 Task: Create a due date automation trigger when advanced on, 2 days before a card is due add basic assigned to member @aryan at 11:00 AM.
Action: Mouse moved to (768, 270)
Screenshot: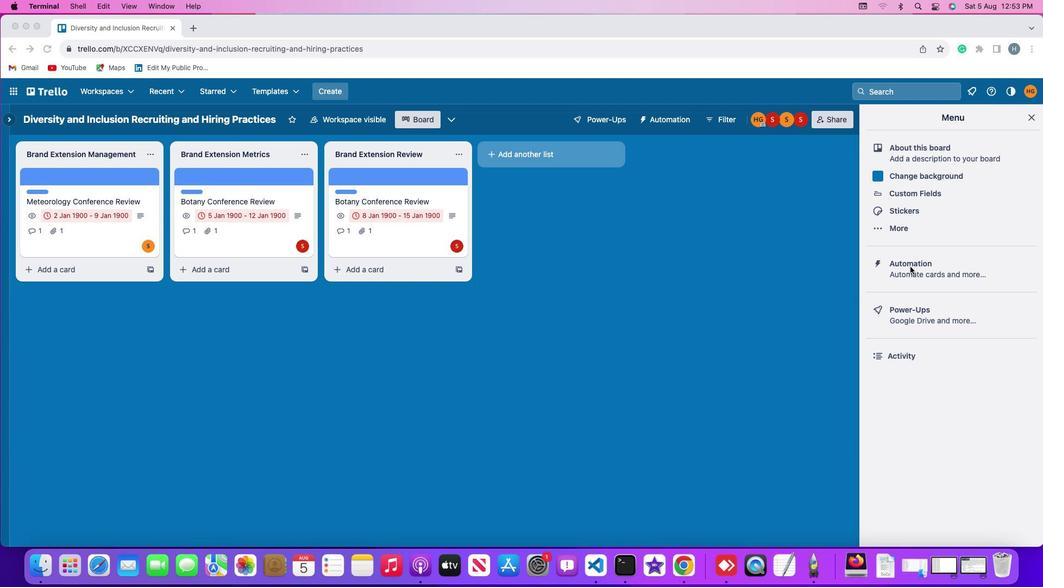 
Action: Mouse pressed left at (768, 270)
Screenshot: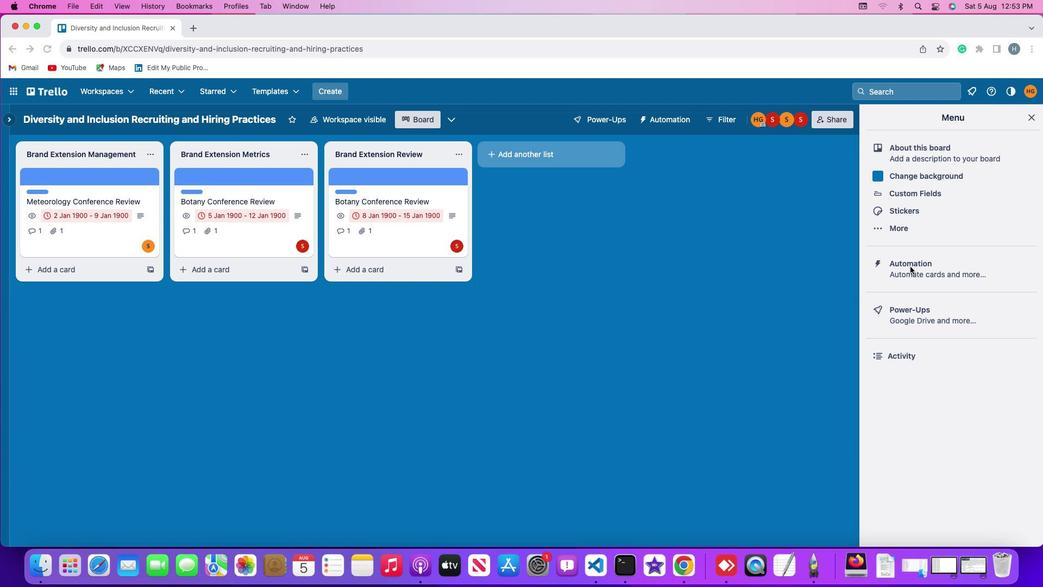 
Action: Mouse pressed left at (768, 270)
Screenshot: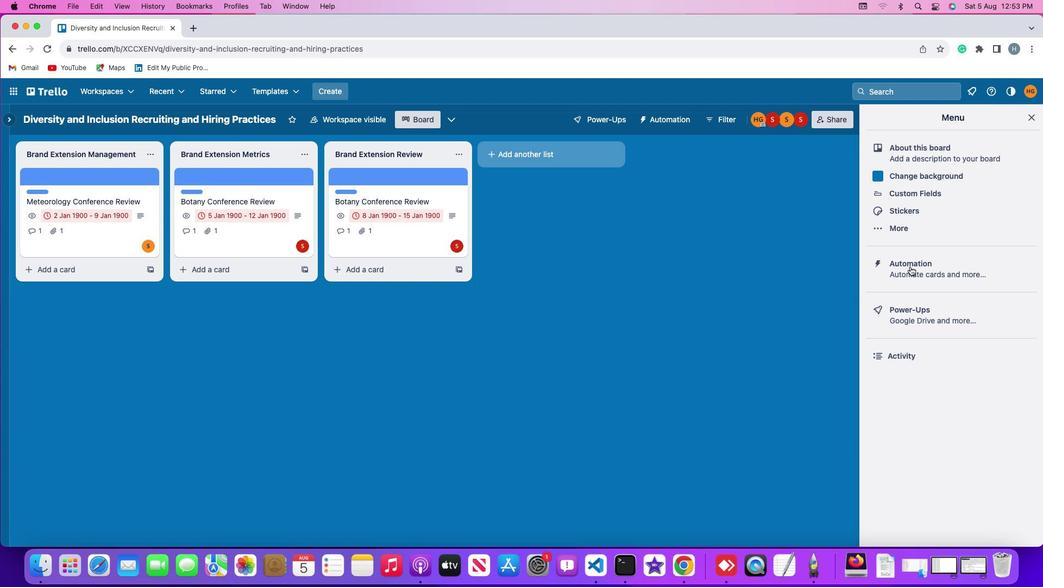 
Action: Mouse moved to (182, 262)
Screenshot: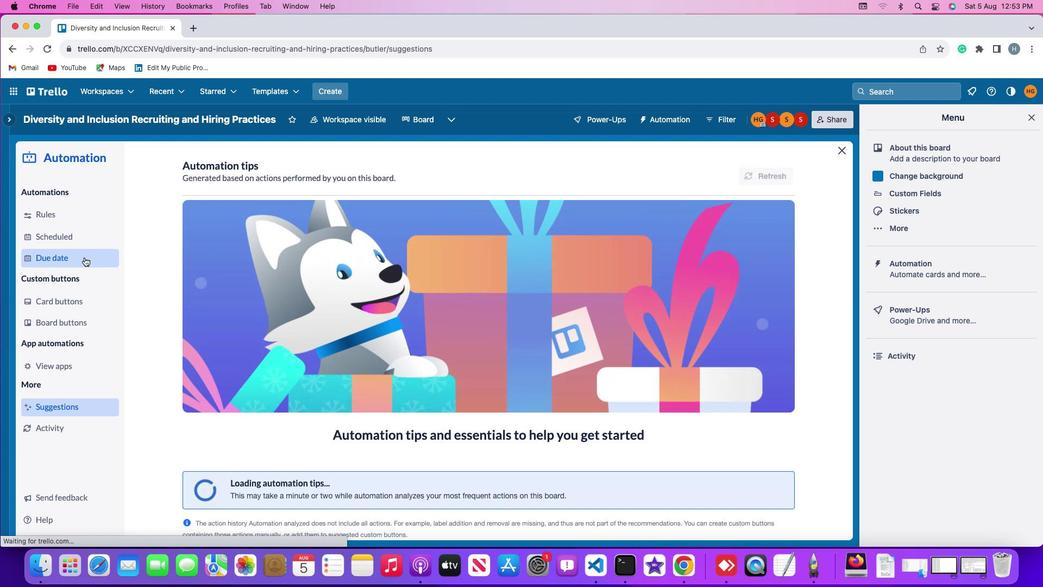
Action: Mouse pressed left at (182, 262)
Screenshot: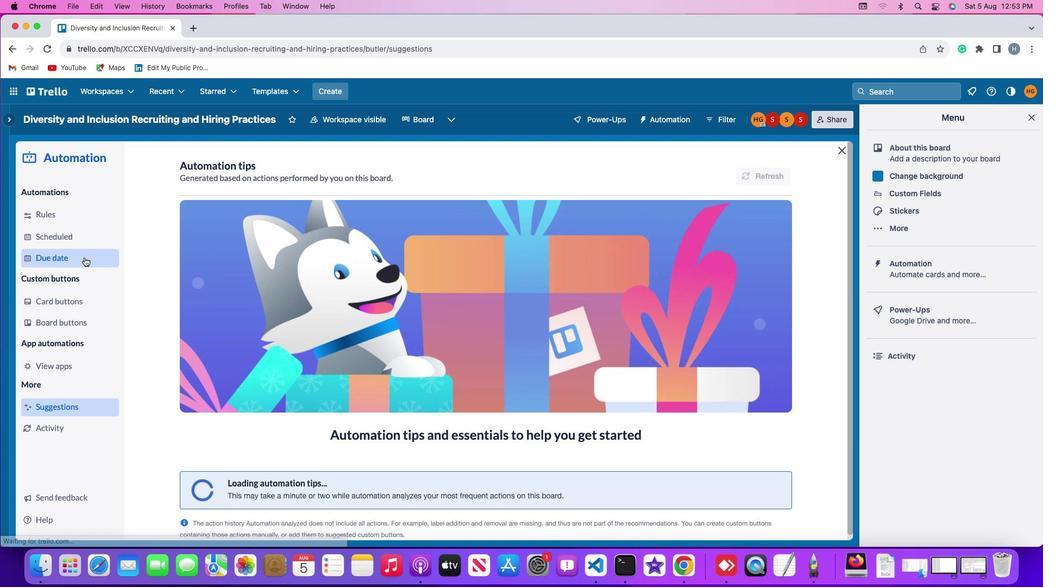 
Action: Mouse moved to (656, 184)
Screenshot: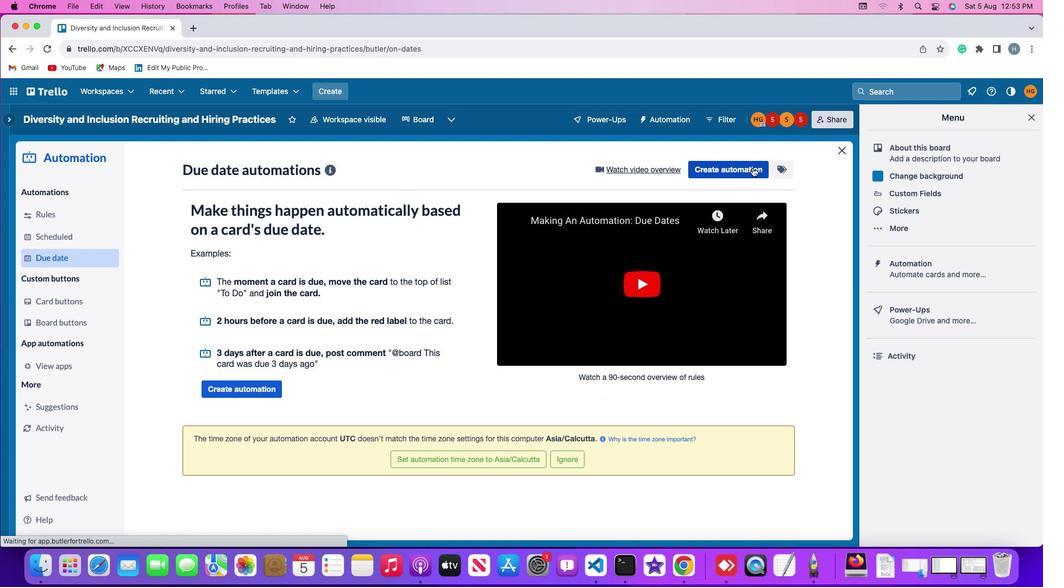 
Action: Mouse pressed left at (656, 184)
Screenshot: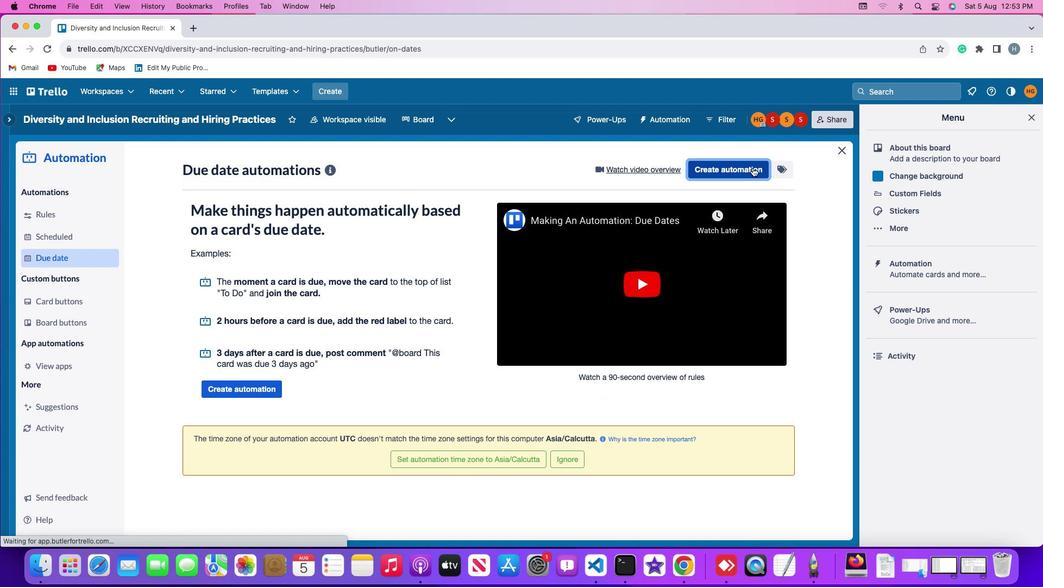
Action: Mouse moved to (487, 275)
Screenshot: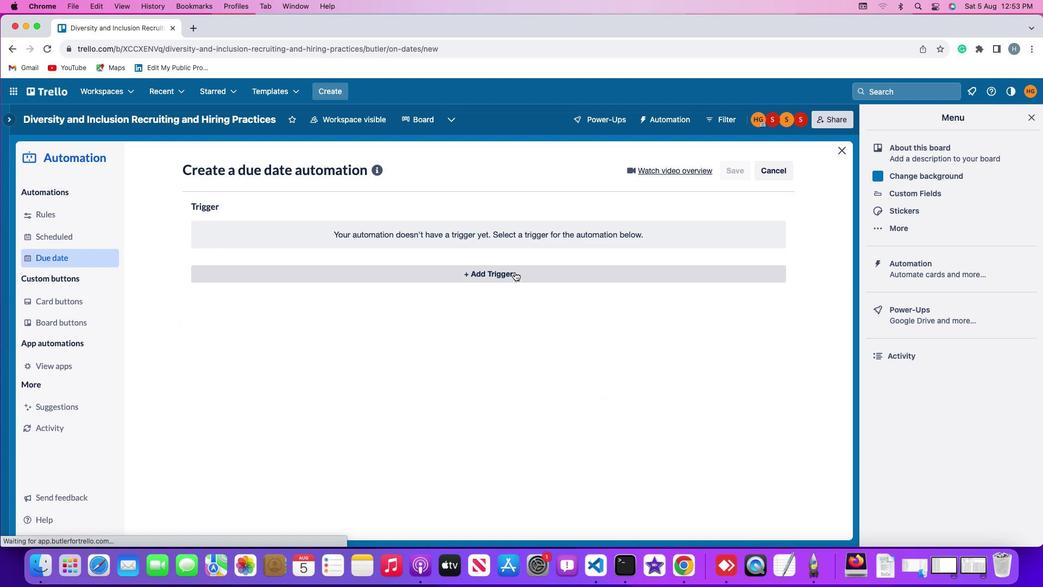 
Action: Mouse pressed left at (487, 275)
Screenshot: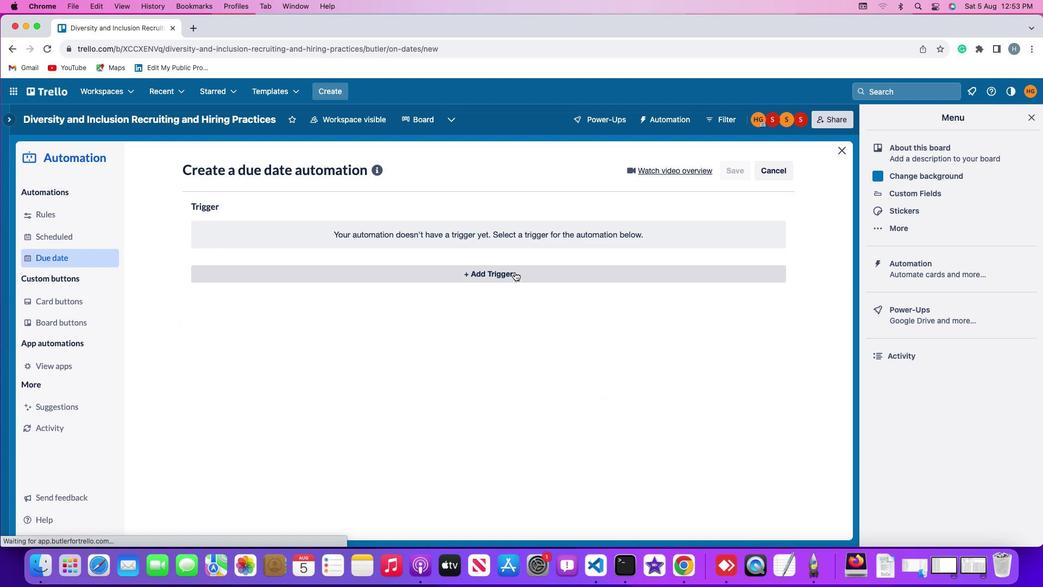 
Action: Mouse moved to (271, 422)
Screenshot: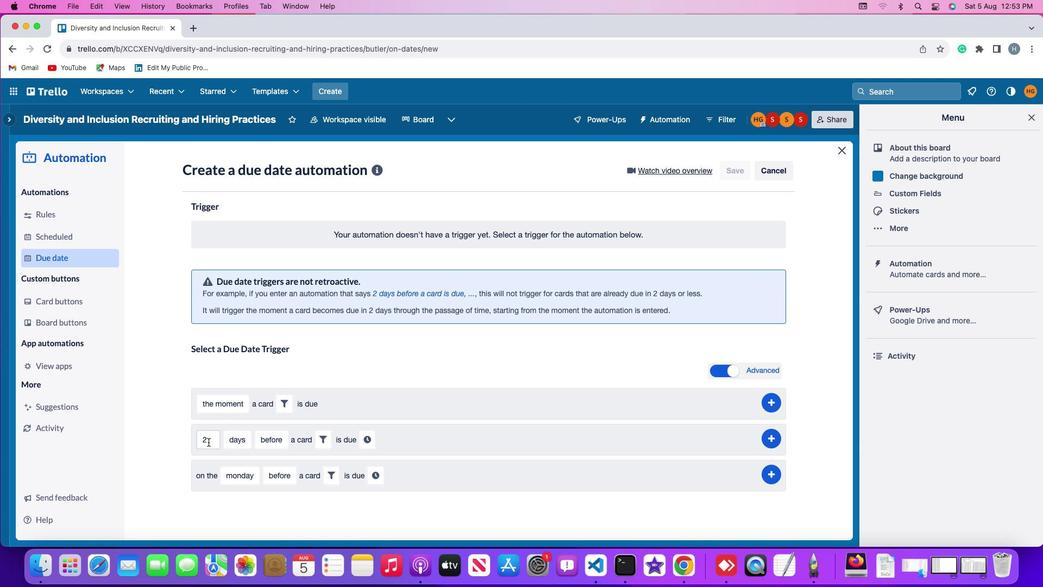 
Action: Mouse pressed left at (271, 422)
Screenshot: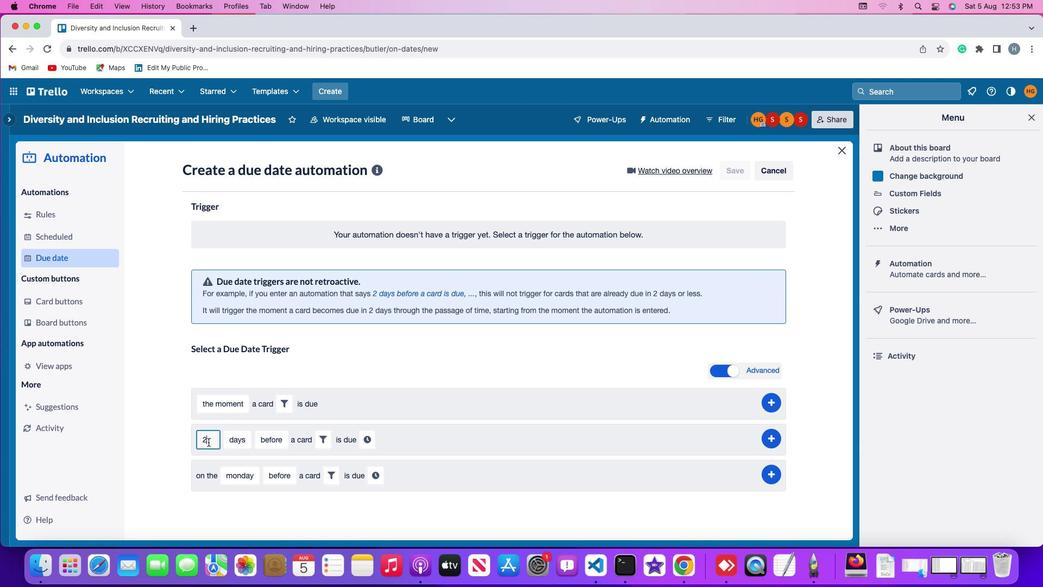 
Action: Mouse moved to (272, 421)
Screenshot: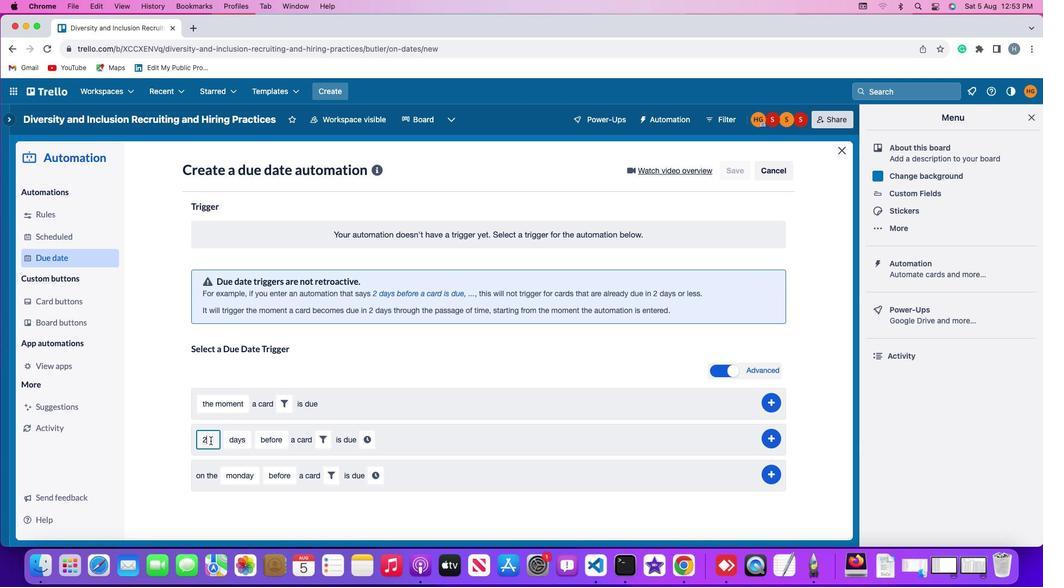 
Action: Key pressed Key.backspace
Screenshot: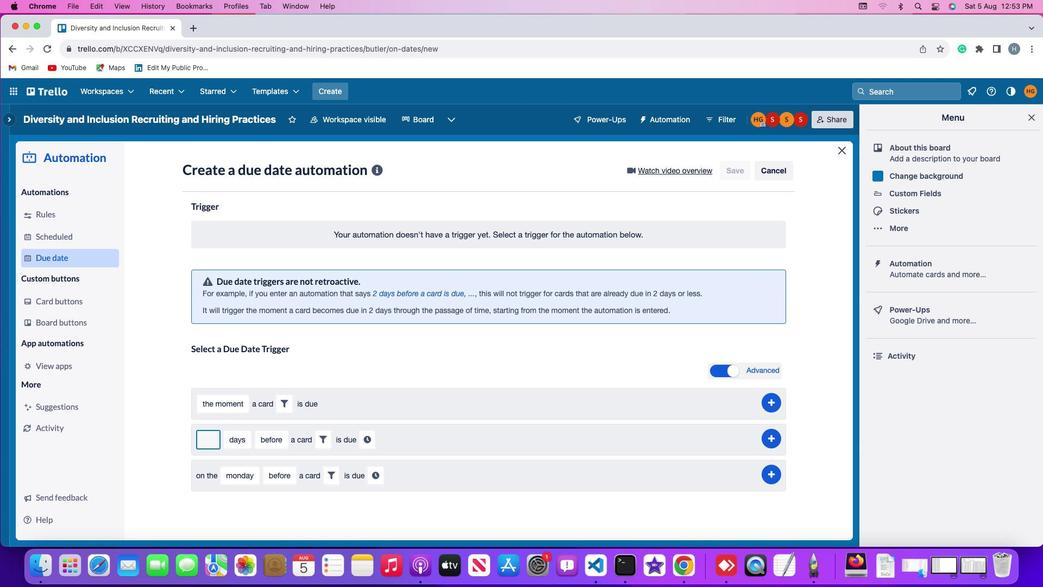 
Action: Mouse moved to (272, 421)
Screenshot: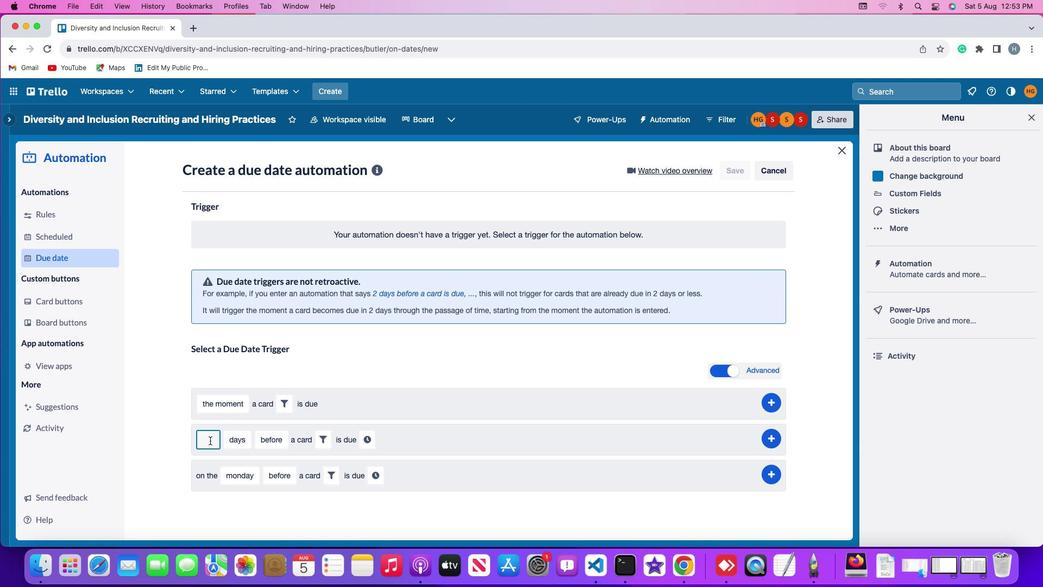 
Action: Key pressed '2'
Screenshot: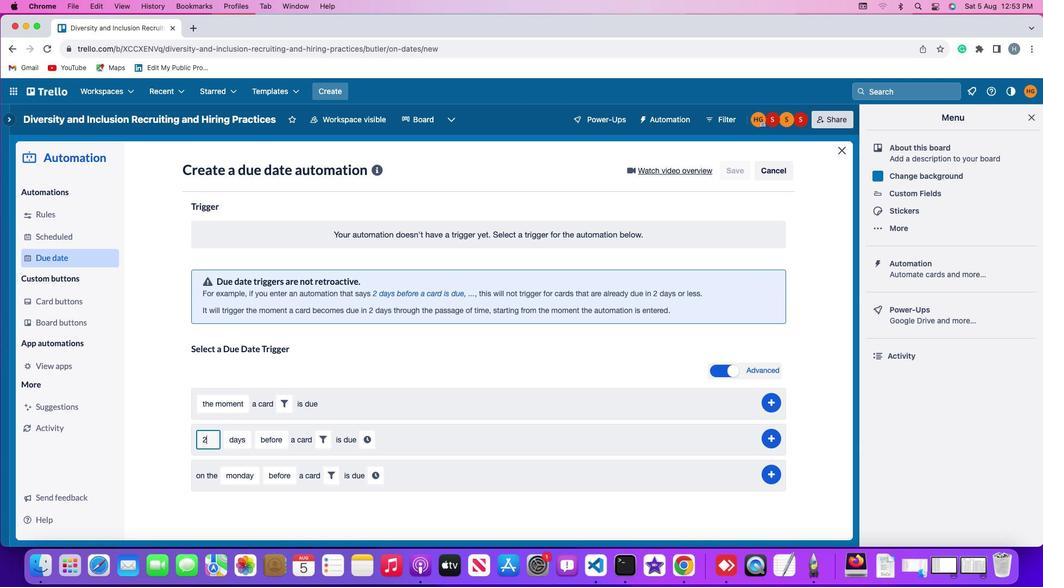 
Action: Mouse moved to (295, 420)
Screenshot: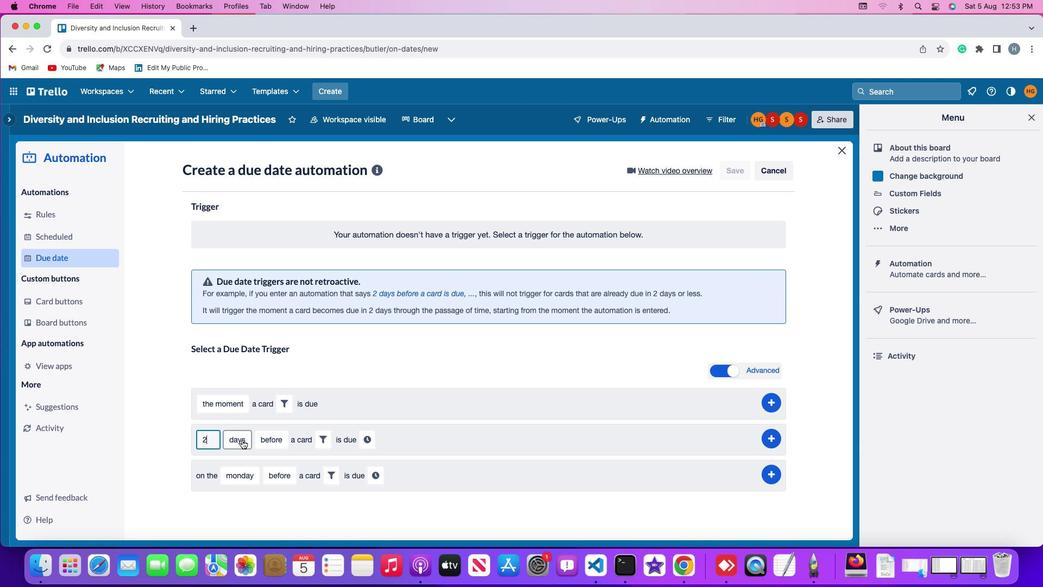 
Action: Mouse pressed left at (295, 420)
Screenshot: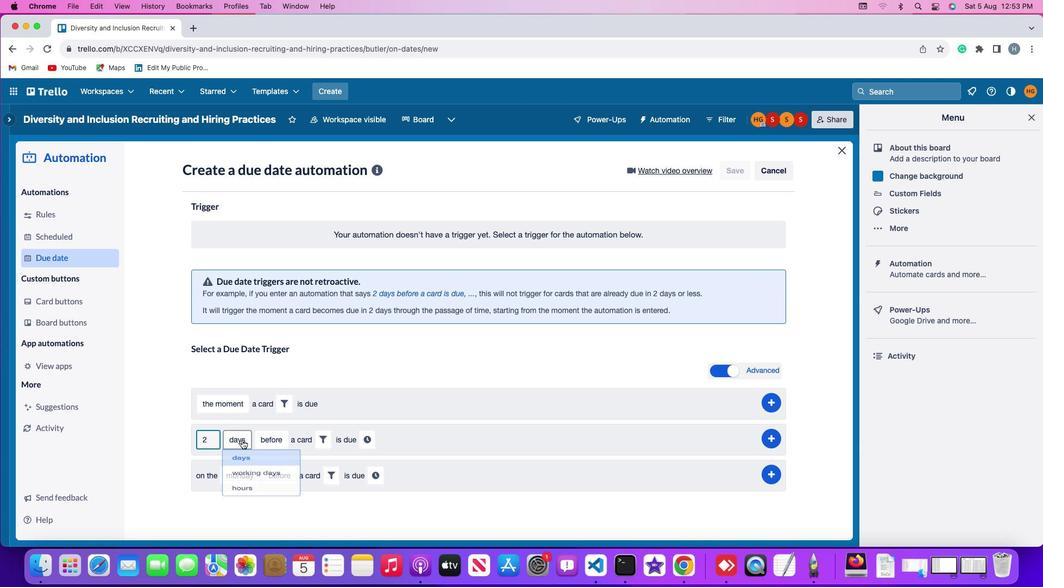 
Action: Mouse moved to (296, 437)
Screenshot: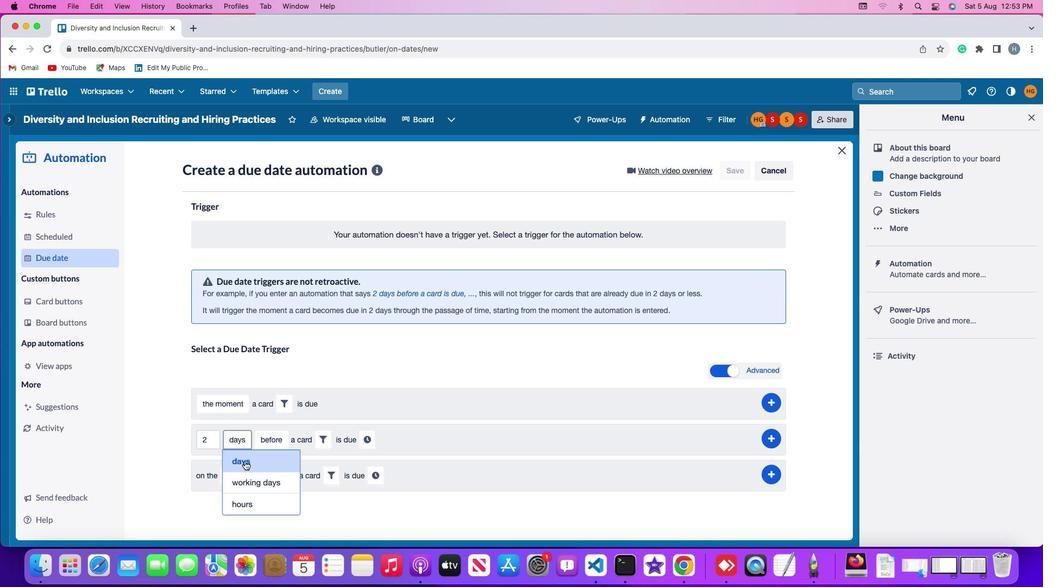 
Action: Mouse pressed left at (296, 437)
Screenshot: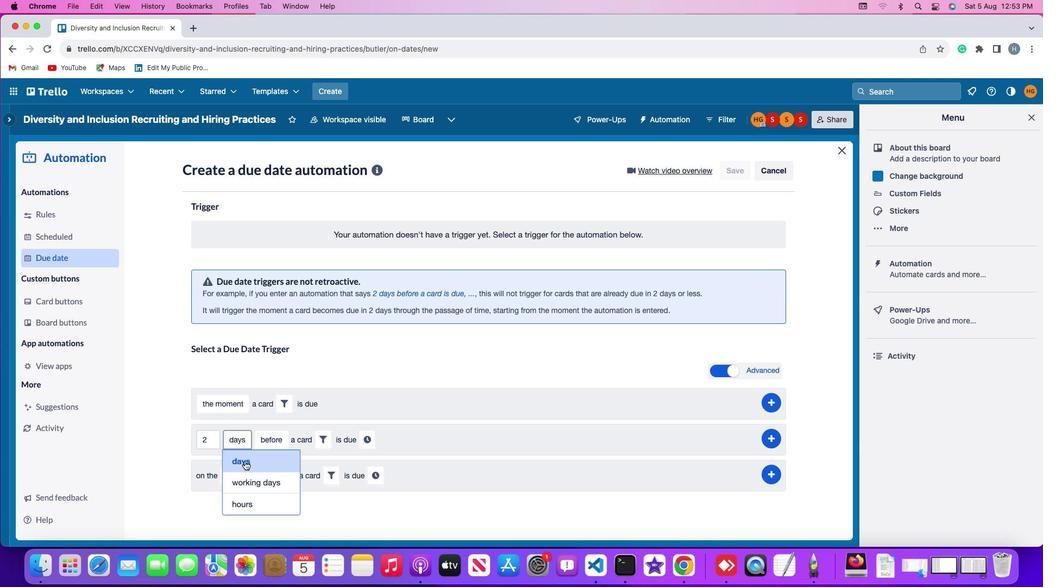 
Action: Mouse moved to (317, 418)
Screenshot: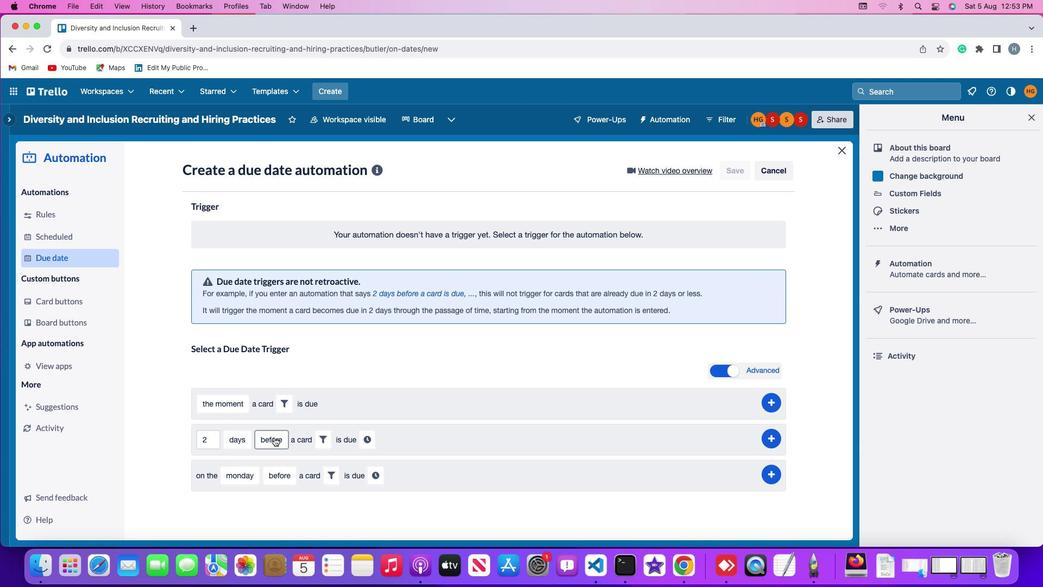 
Action: Mouse pressed left at (317, 418)
Screenshot: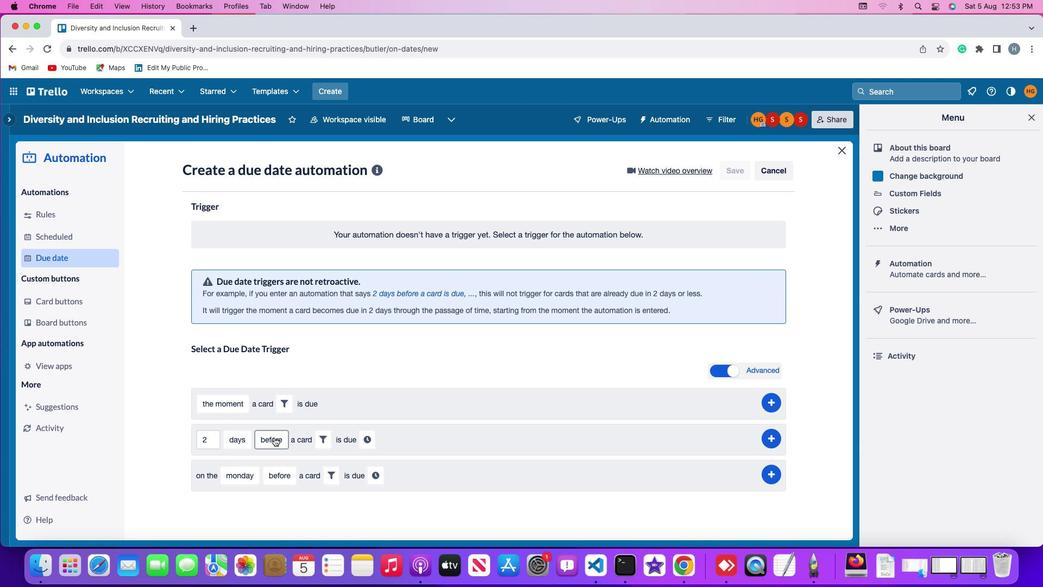 
Action: Mouse moved to (324, 439)
Screenshot: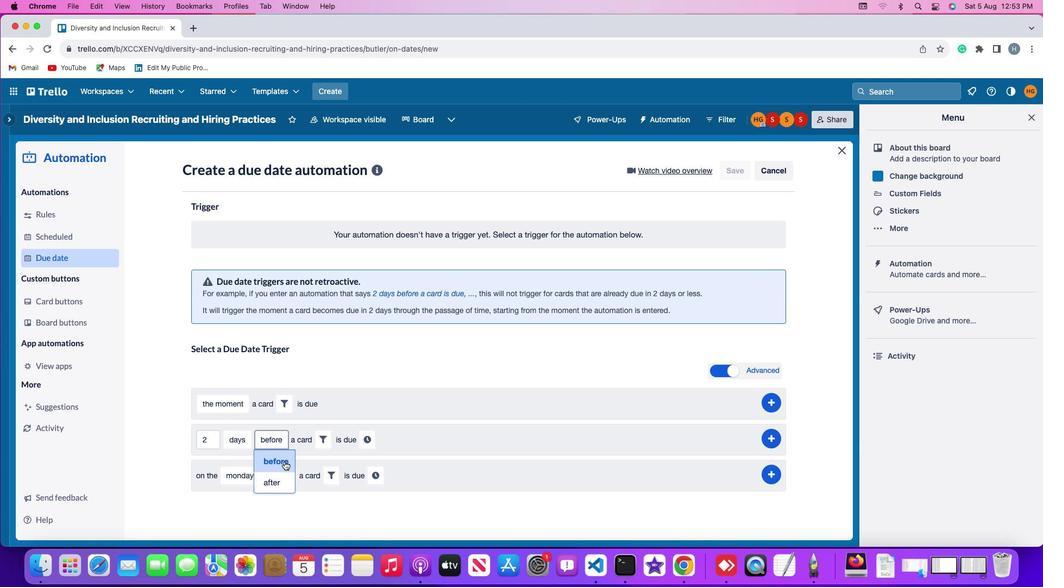 
Action: Mouse pressed left at (324, 439)
Screenshot: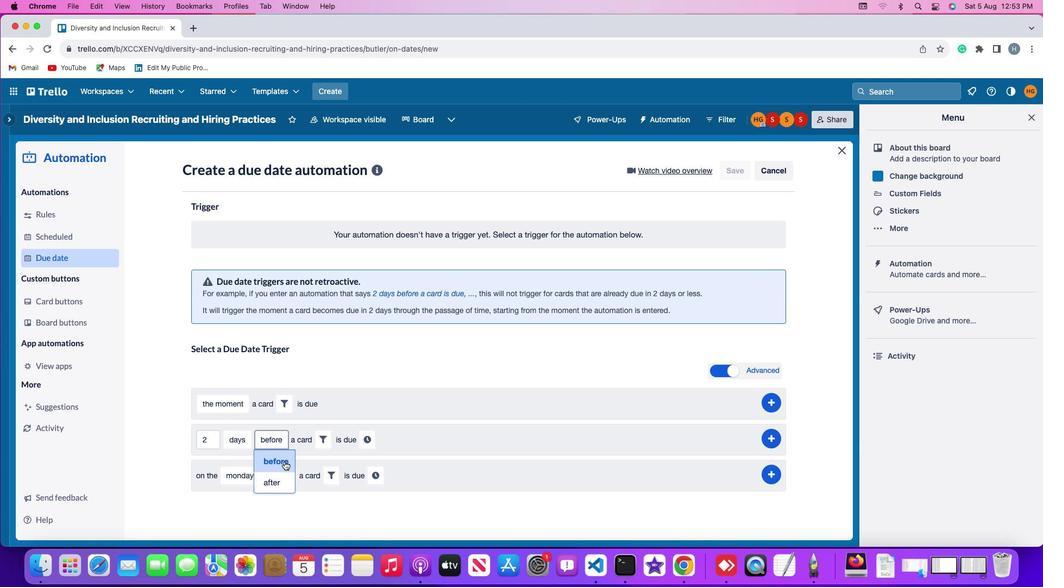 
Action: Mouse moved to (355, 418)
Screenshot: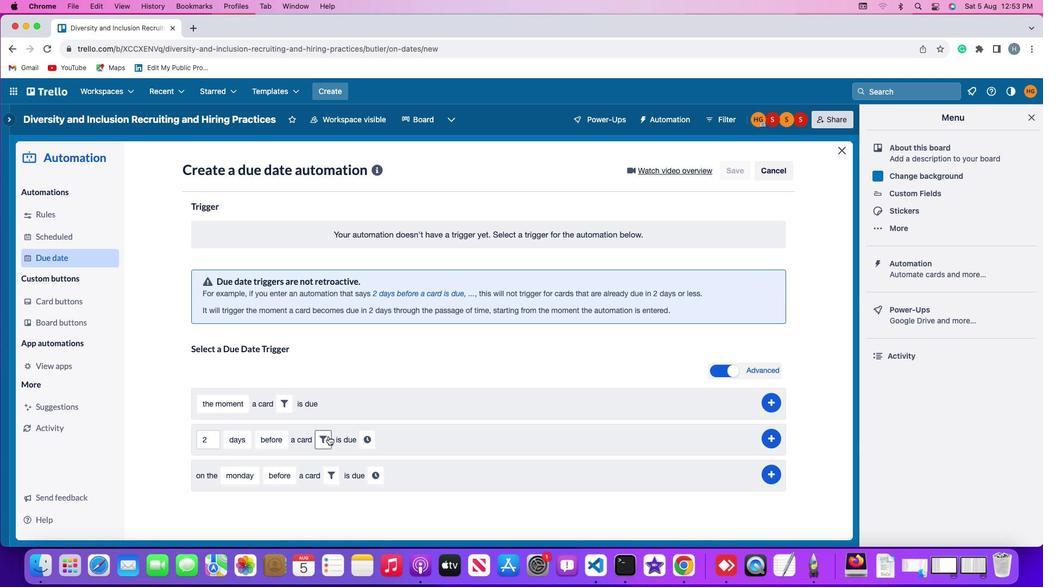 
Action: Mouse pressed left at (355, 418)
Screenshot: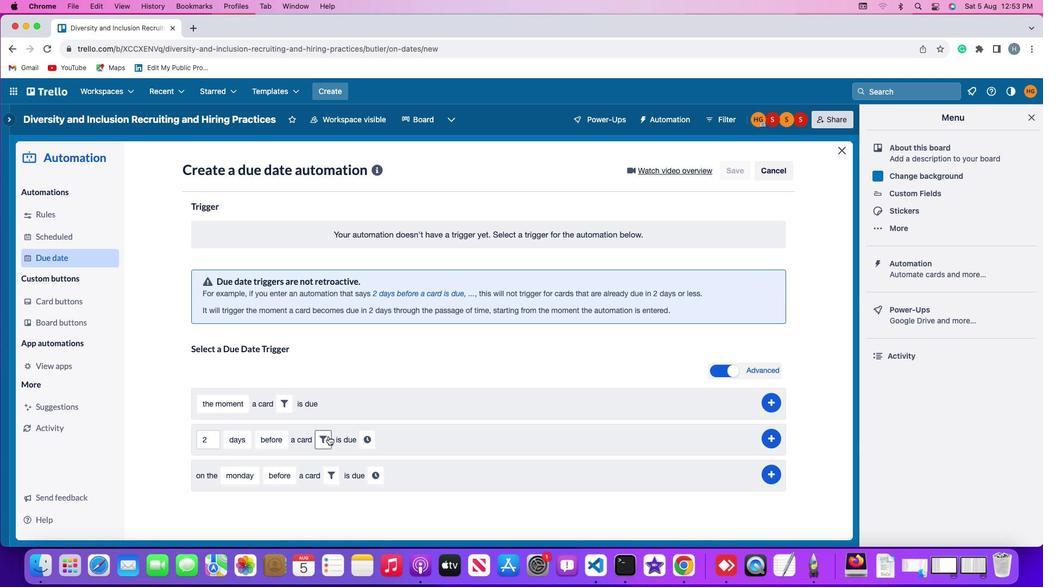 
Action: Mouse moved to (355, 419)
Screenshot: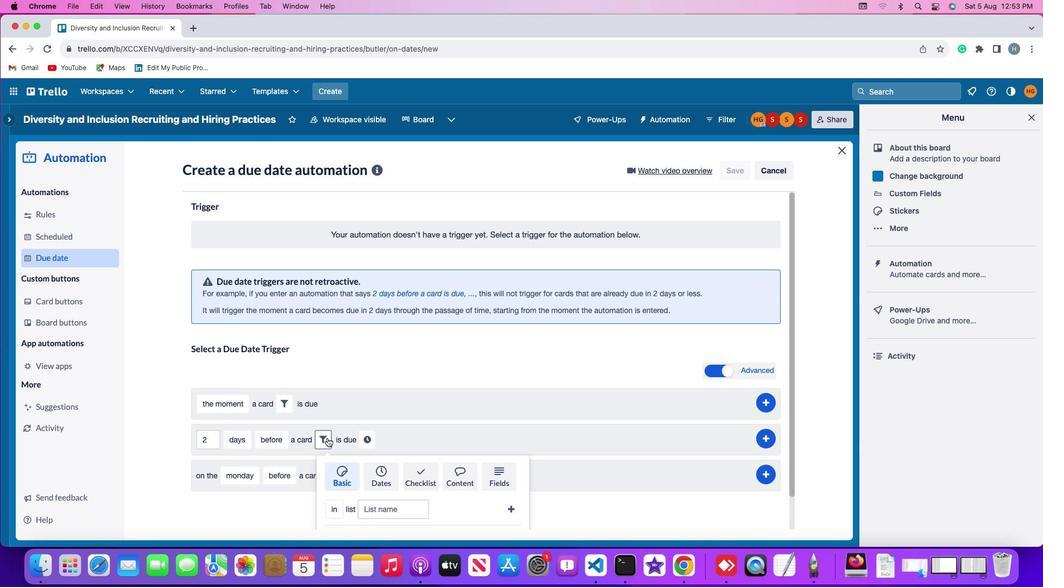 
Action: Mouse scrolled (355, 419) with delta (123, 39)
Screenshot: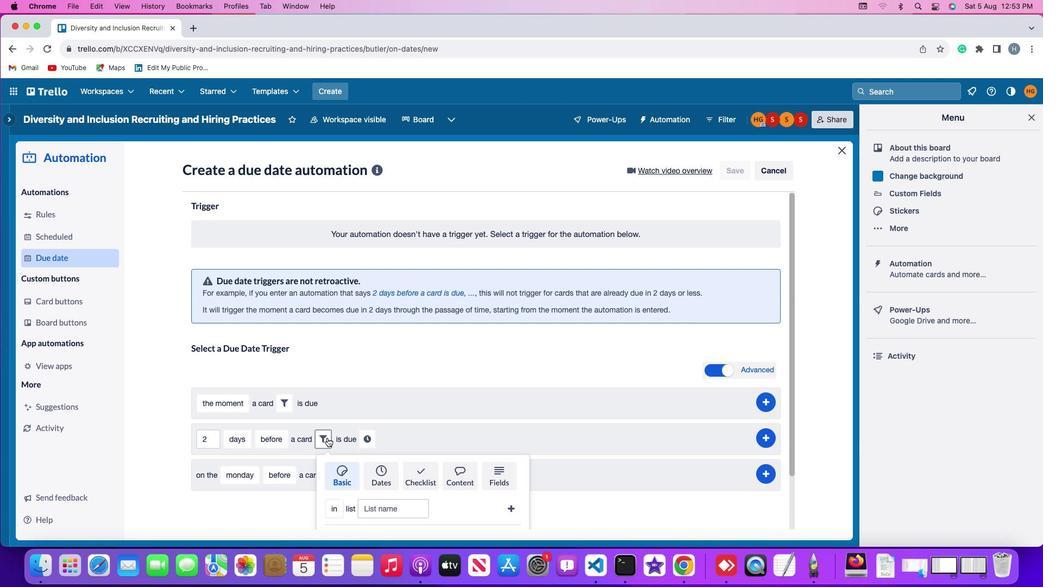 
Action: Mouse scrolled (355, 419) with delta (123, 39)
Screenshot: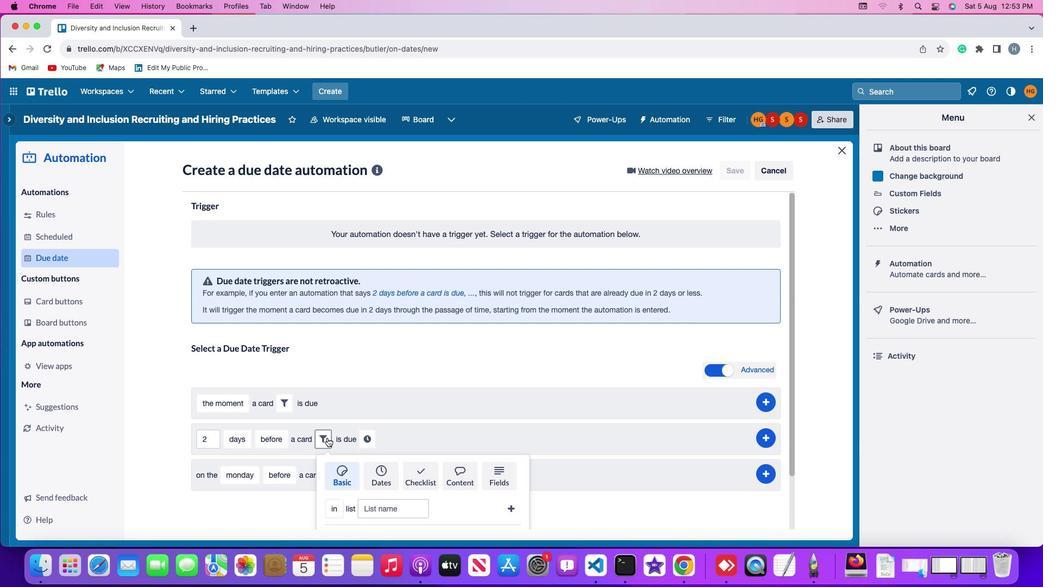 
Action: Mouse scrolled (355, 419) with delta (123, 38)
Screenshot: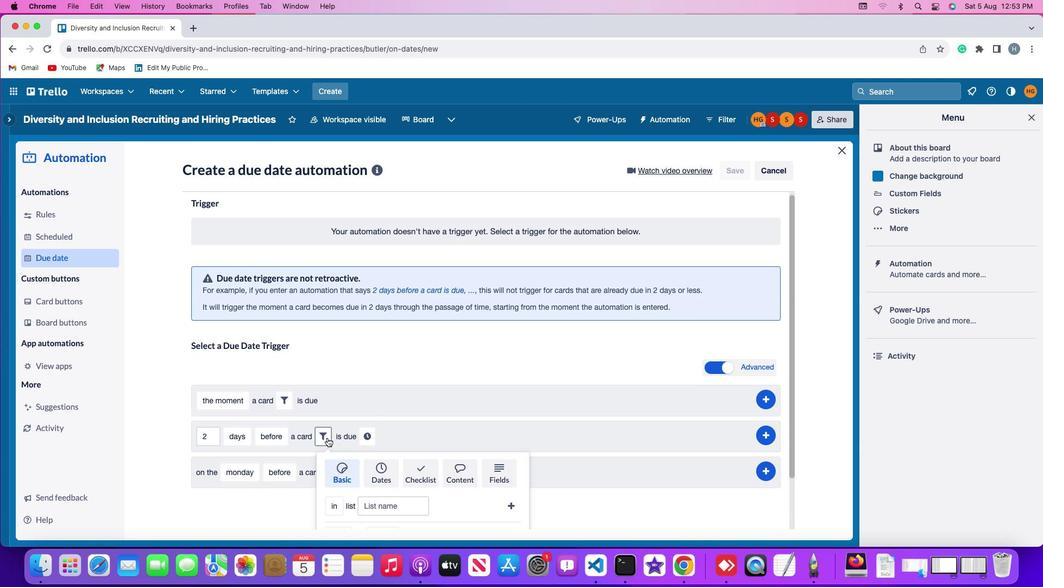
Action: Mouse scrolled (355, 419) with delta (123, 36)
Screenshot: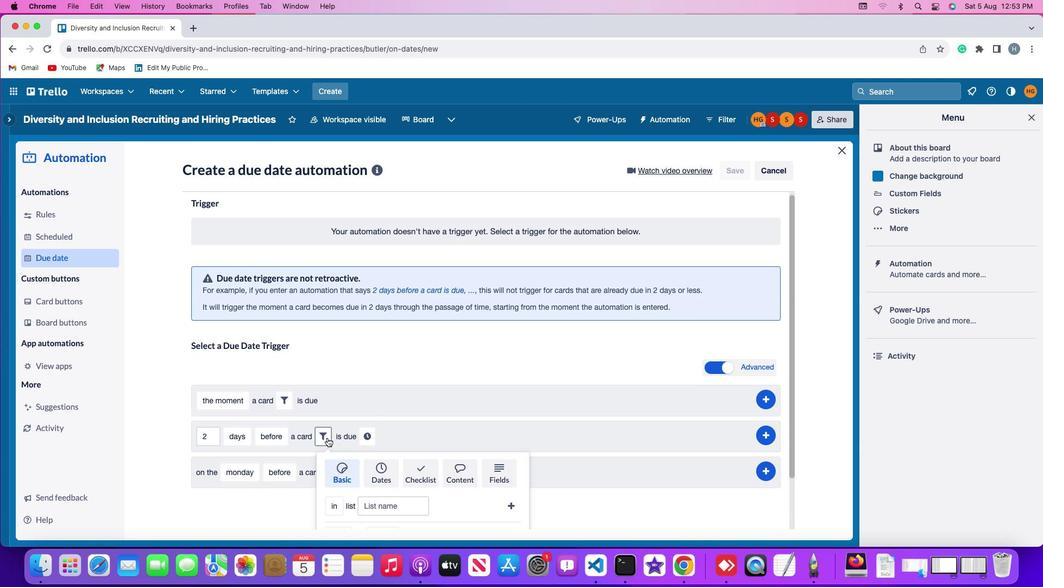 
Action: Mouse scrolled (355, 419) with delta (123, 36)
Screenshot: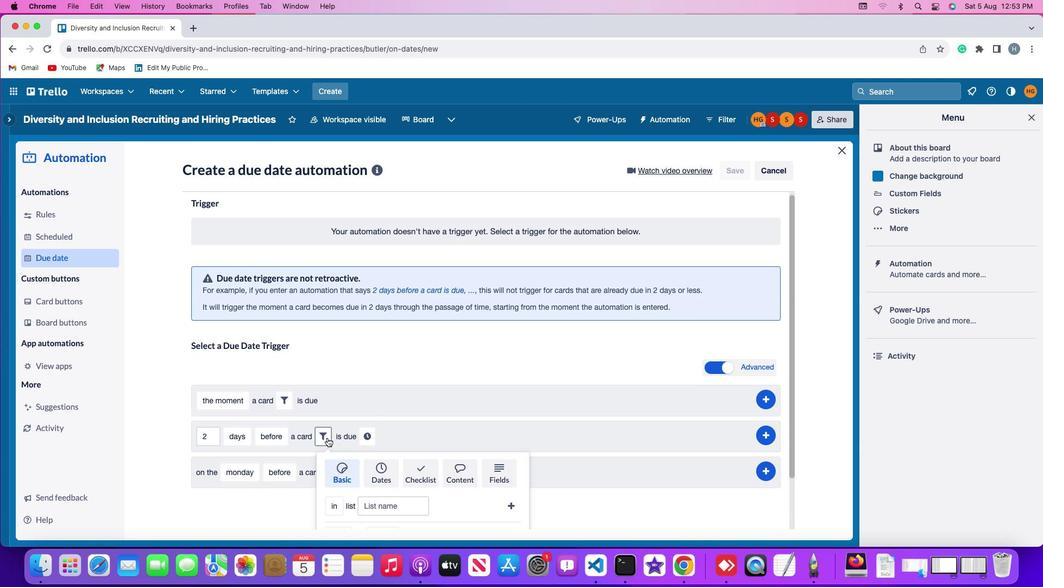 
Action: Mouse scrolled (355, 419) with delta (123, 35)
Screenshot: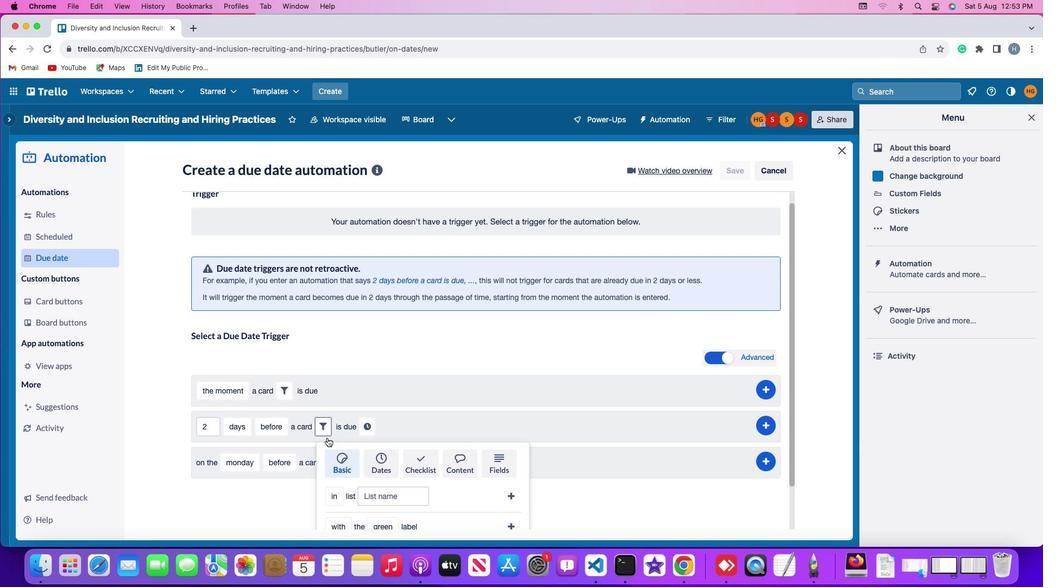 
Action: Mouse scrolled (355, 419) with delta (123, 35)
Screenshot: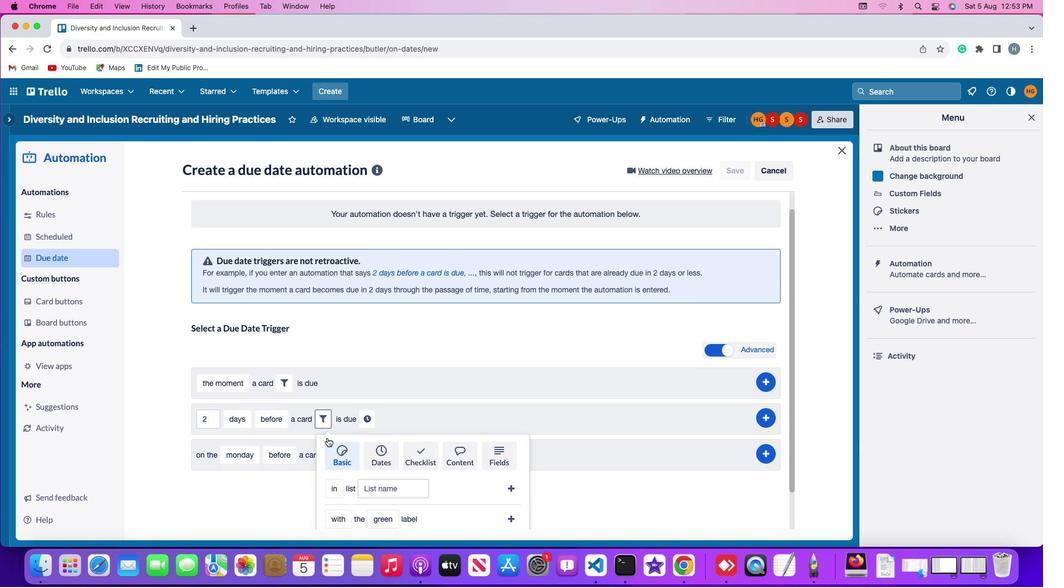
Action: Mouse scrolled (355, 419) with delta (123, 39)
Screenshot: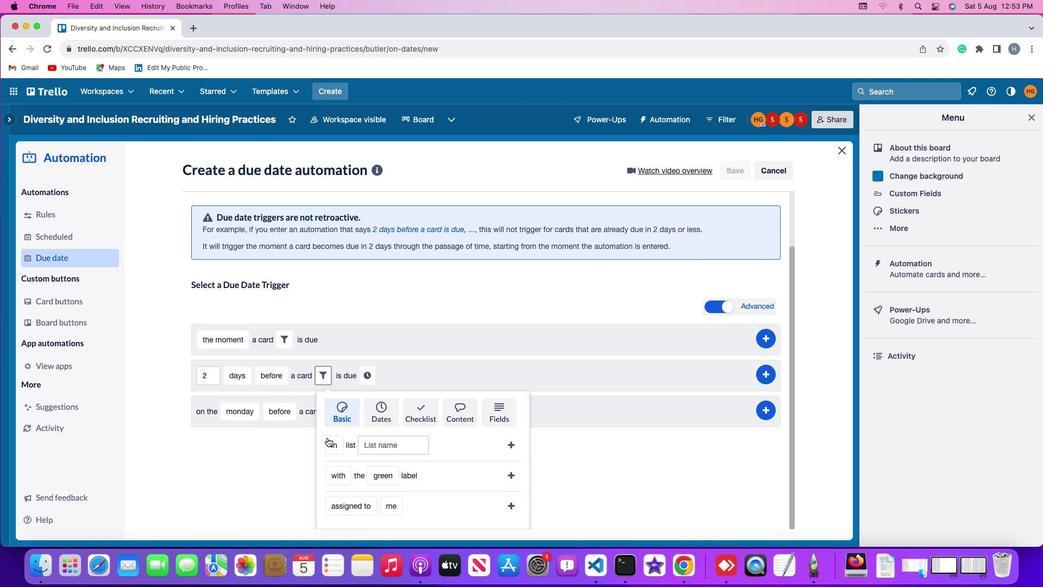 
Action: Mouse scrolled (355, 419) with delta (123, 39)
Screenshot: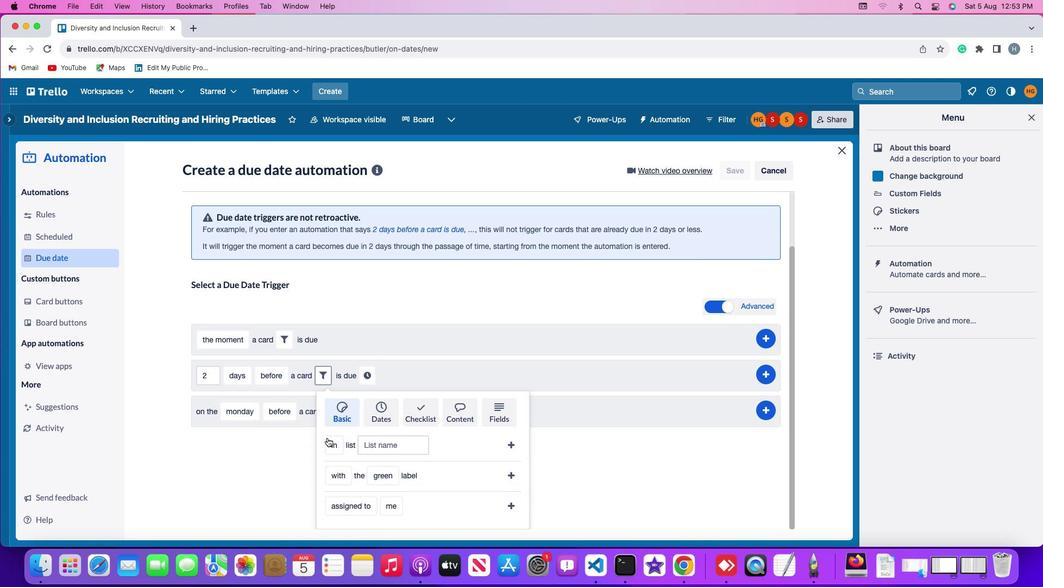 
Action: Mouse scrolled (355, 419) with delta (123, 38)
Screenshot: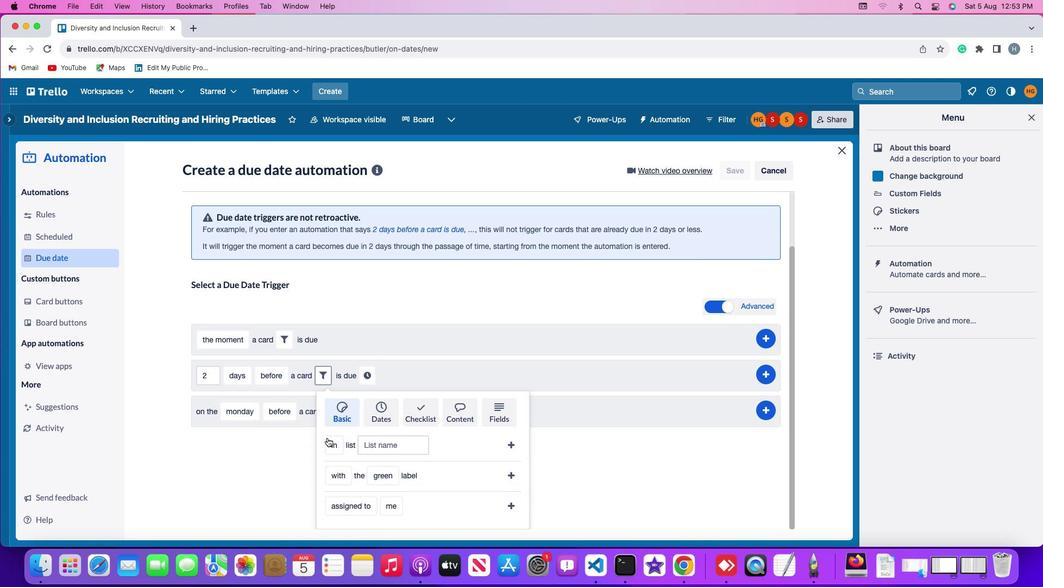 
Action: Mouse scrolled (355, 419) with delta (123, 36)
Screenshot: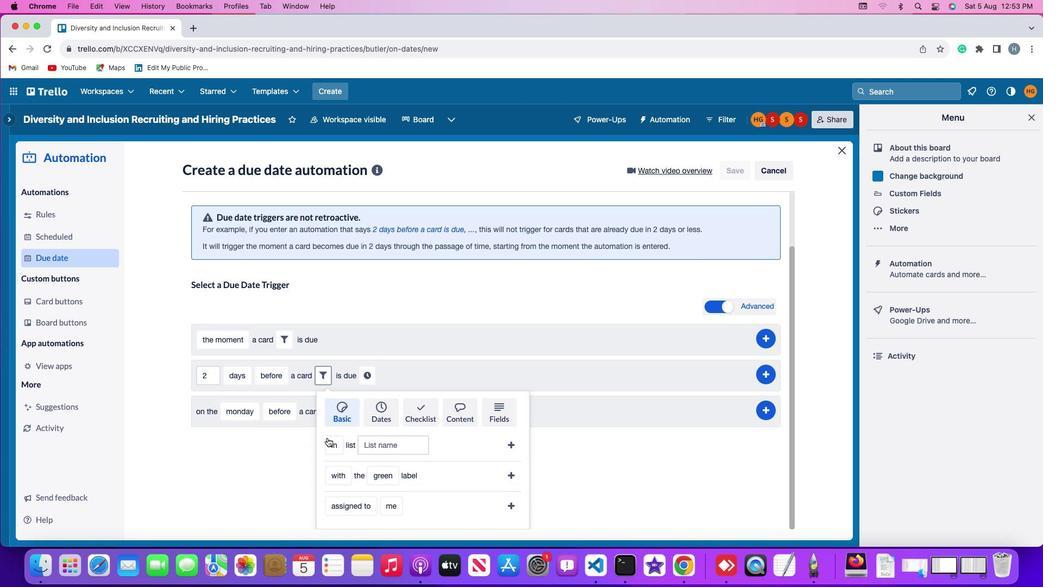 
Action: Mouse moved to (378, 473)
Screenshot: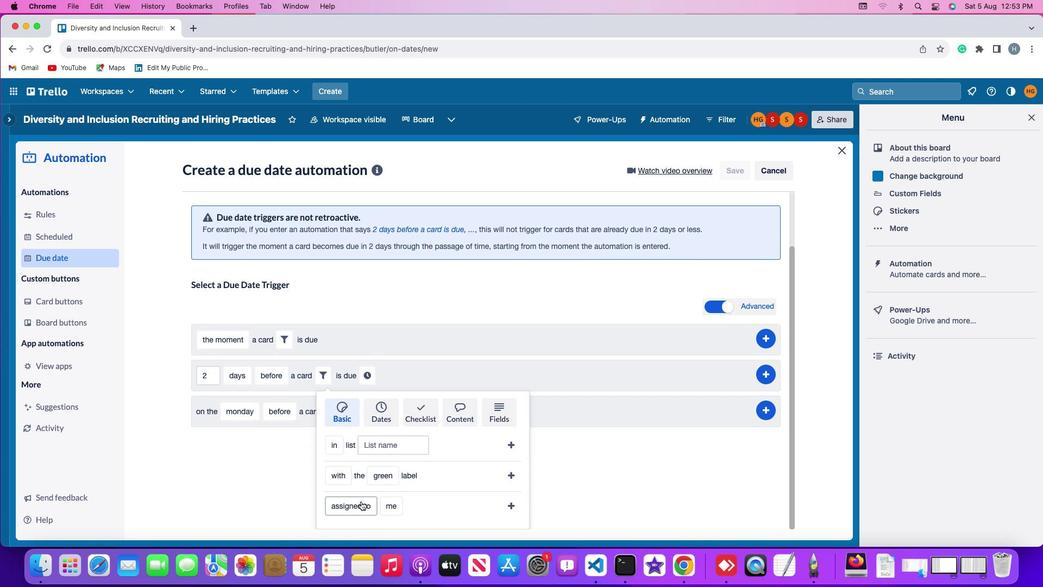 
Action: Mouse pressed left at (378, 473)
Screenshot: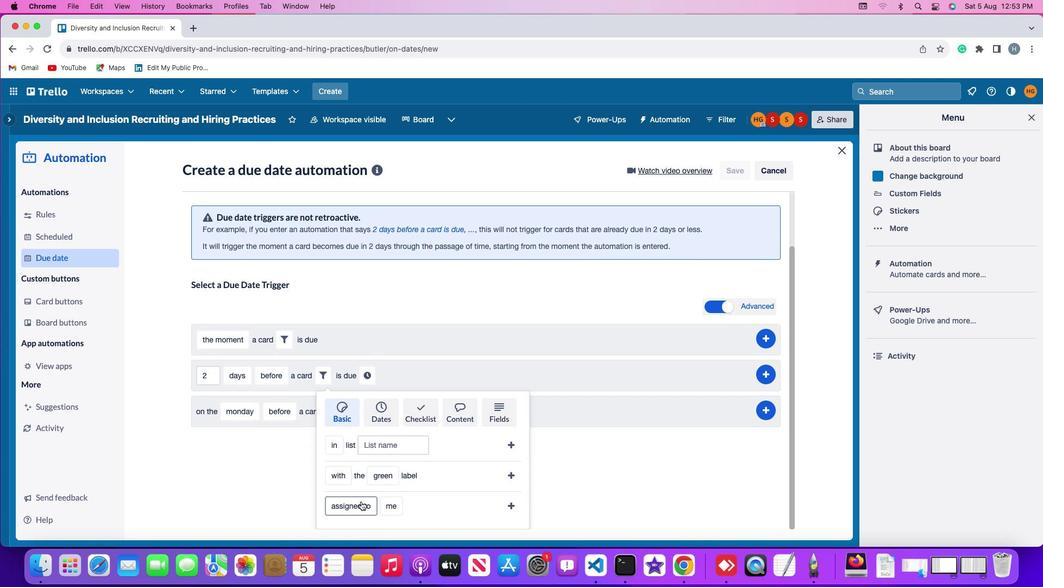 
Action: Mouse moved to (389, 421)
Screenshot: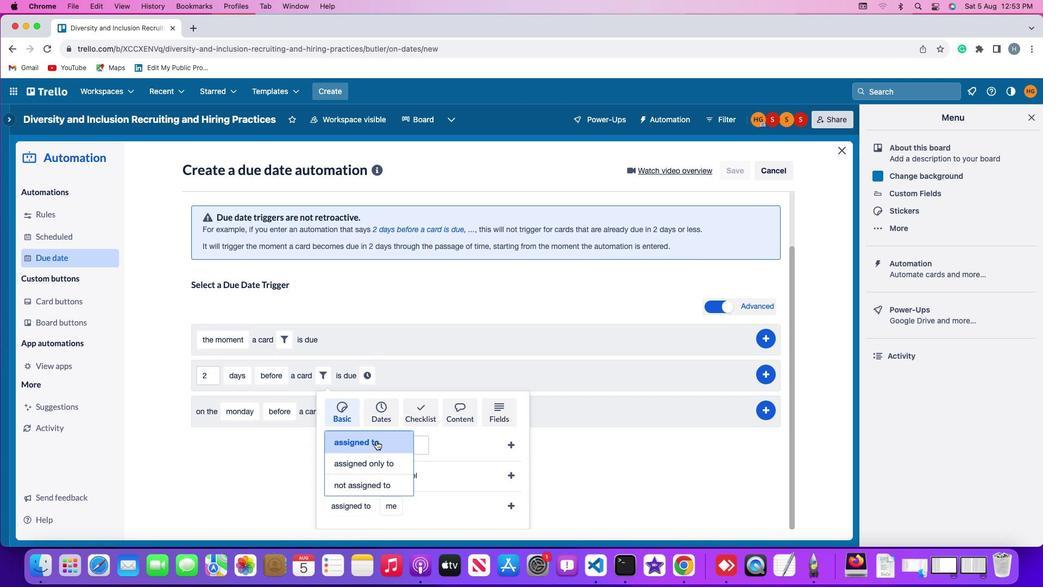 
Action: Mouse pressed left at (389, 421)
Screenshot: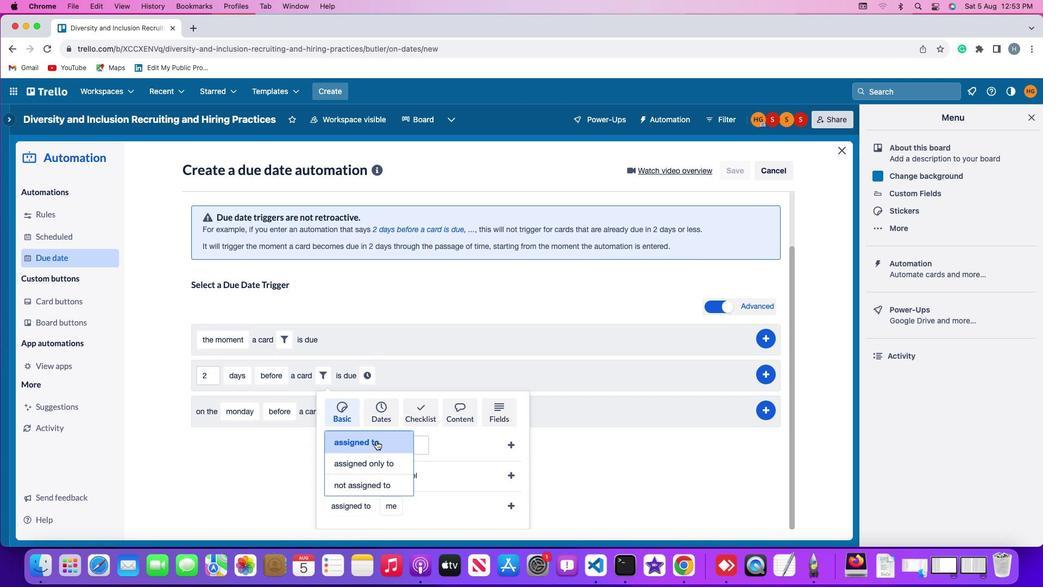 
Action: Mouse moved to (404, 478)
Screenshot: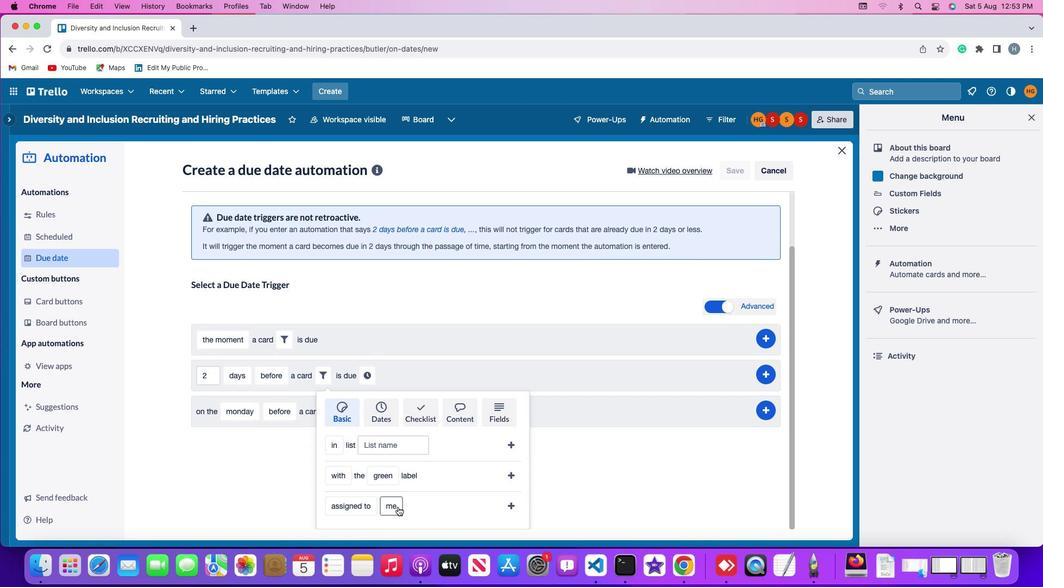 
Action: Mouse pressed left at (404, 478)
Screenshot: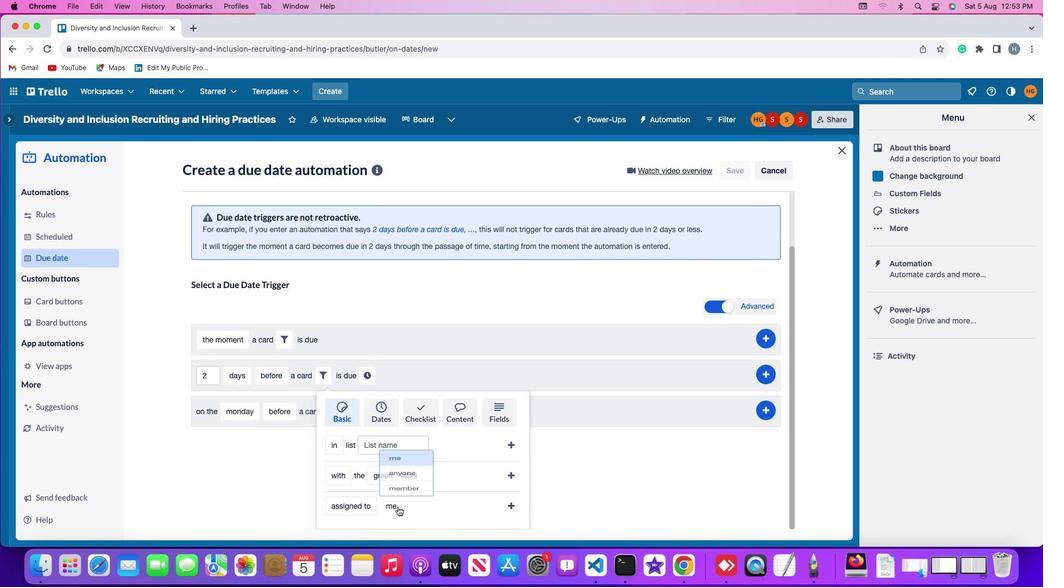 
Action: Mouse moved to (409, 461)
Screenshot: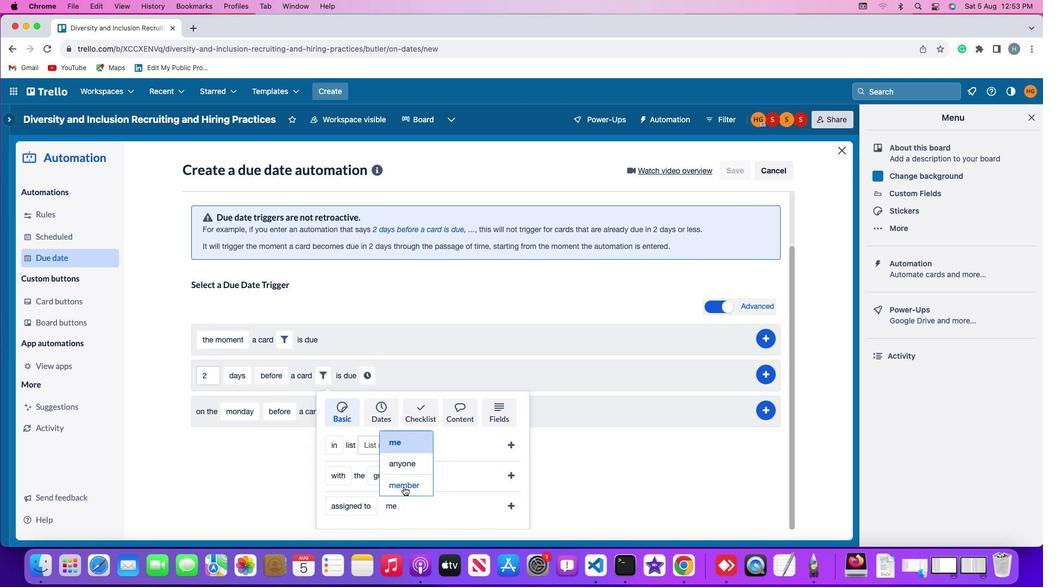 
Action: Mouse pressed left at (409, 461)
Screenshot: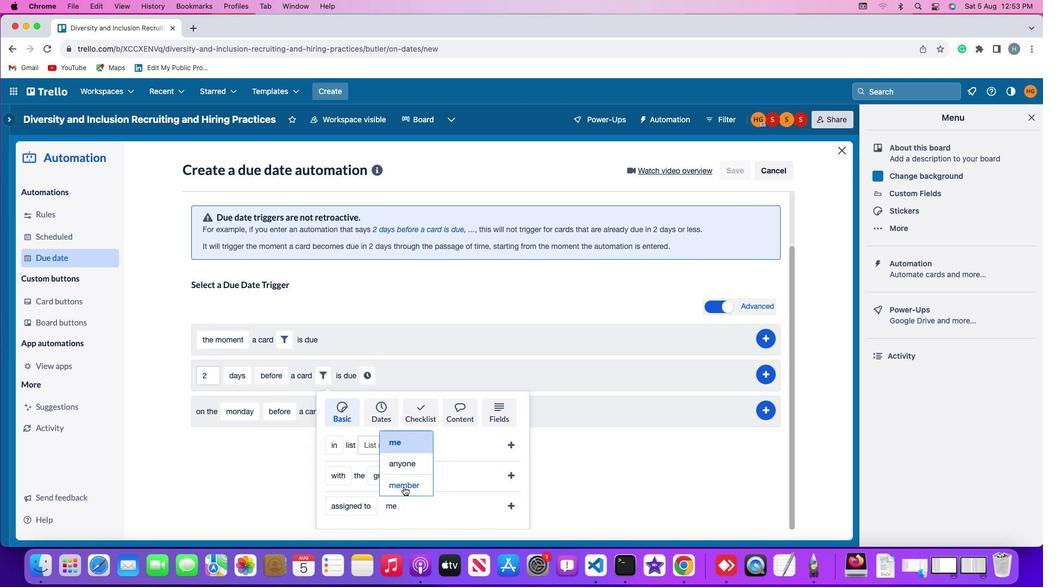 
Action: Mouse moved to (444, 476)
Screenshot: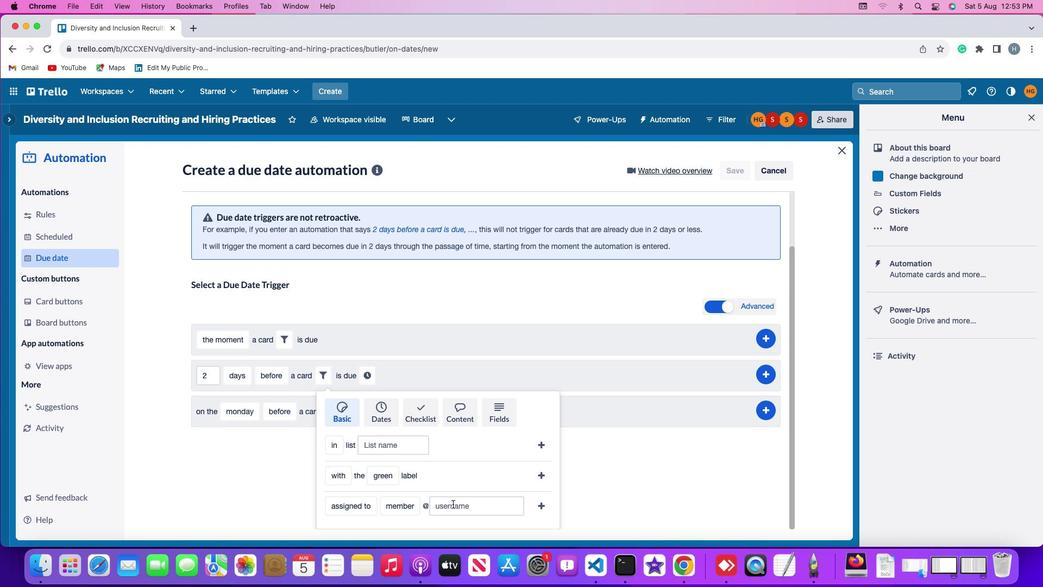 
Action: Mouse pressed left at (444, 476)
Screenshot: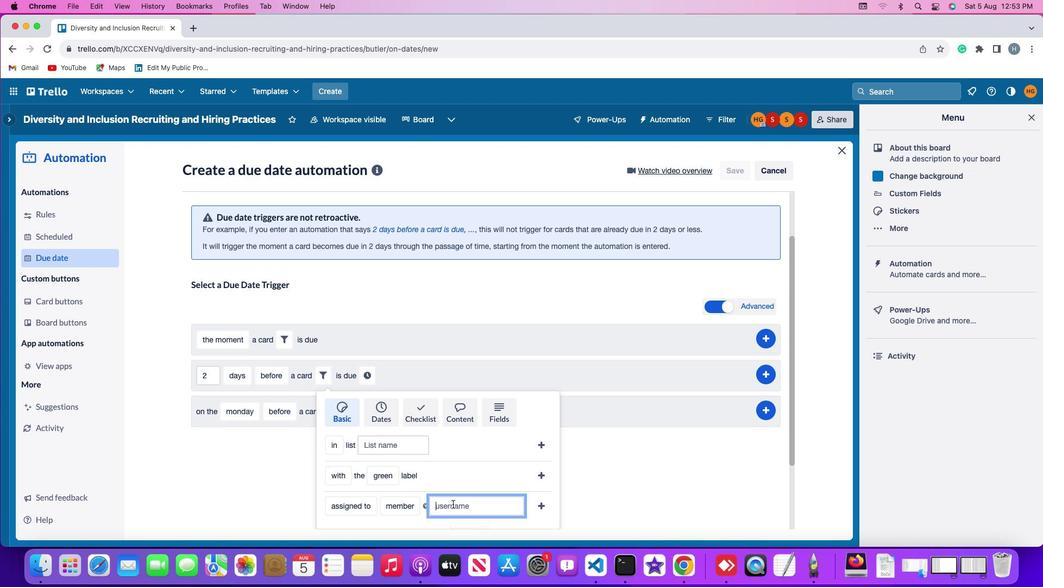 
Action: Key pressed 'a''r''y''a''n'
Screenshot: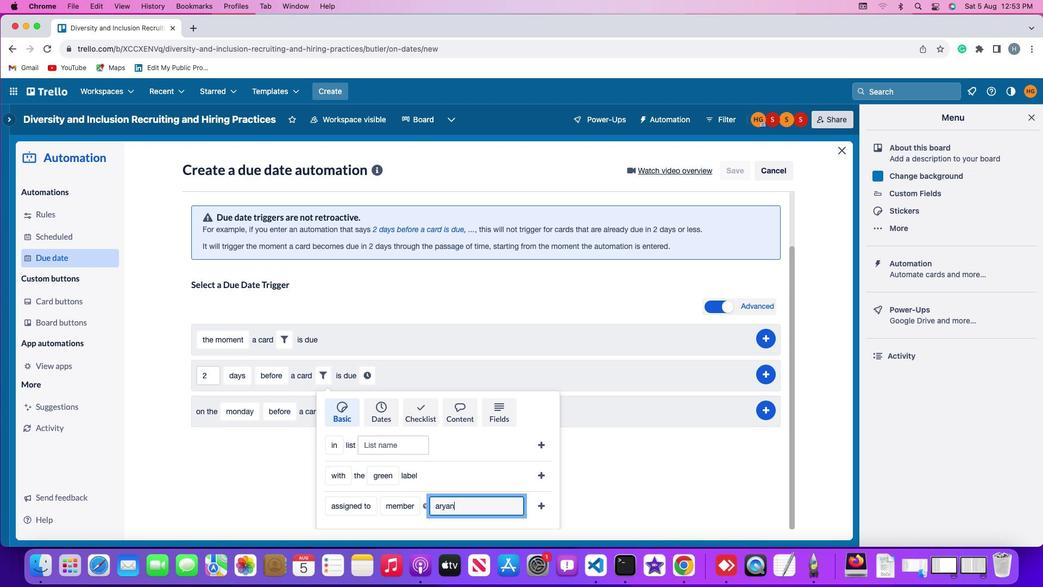 
Action: Mouse moved to (506, 476)
Screenshot: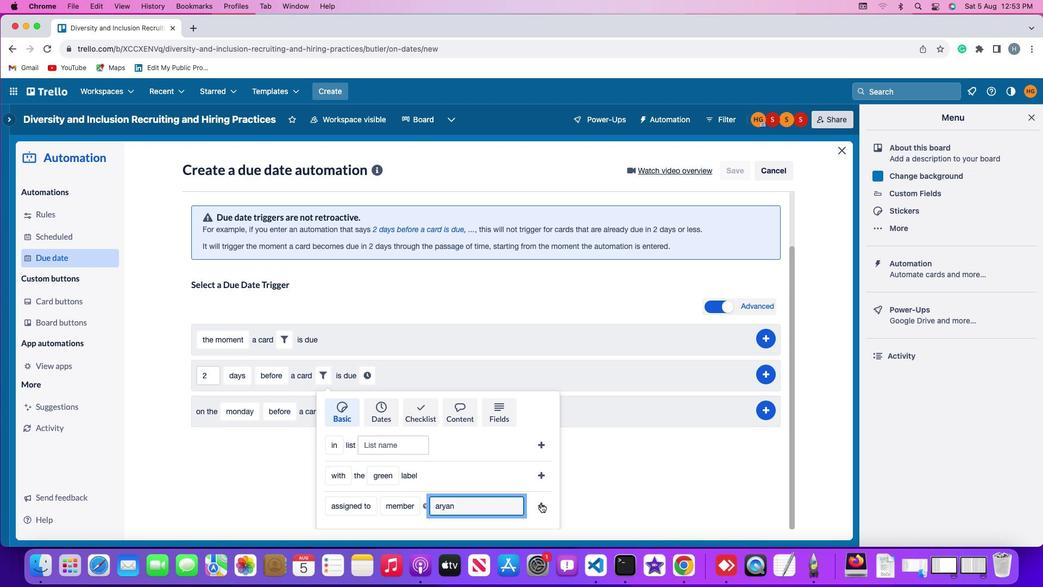 
Action: Mouse pressed left at (506, 476)
Screenshot: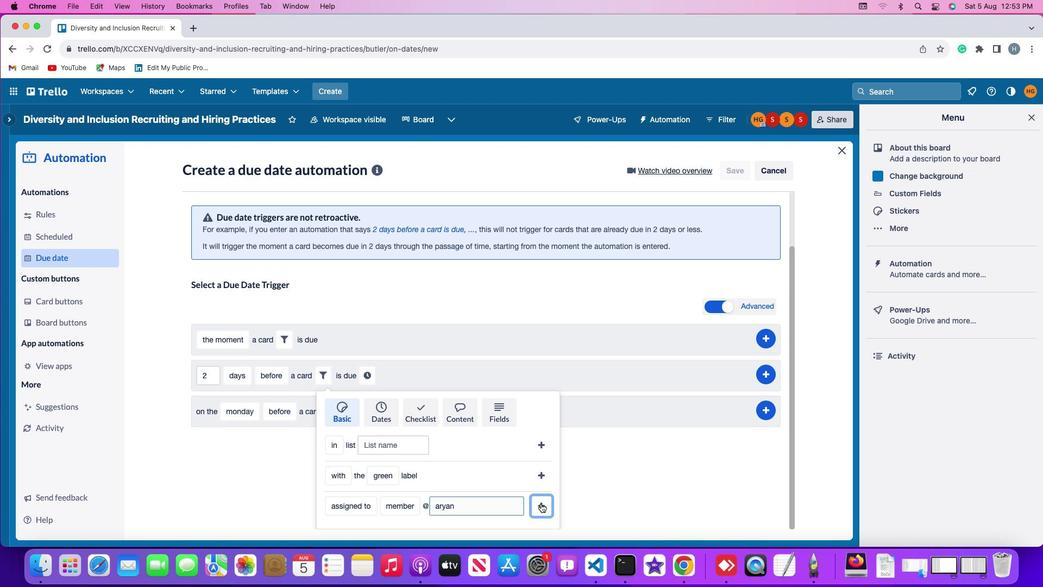 
Action: Mouse moved to (474, 419)
Screenshot: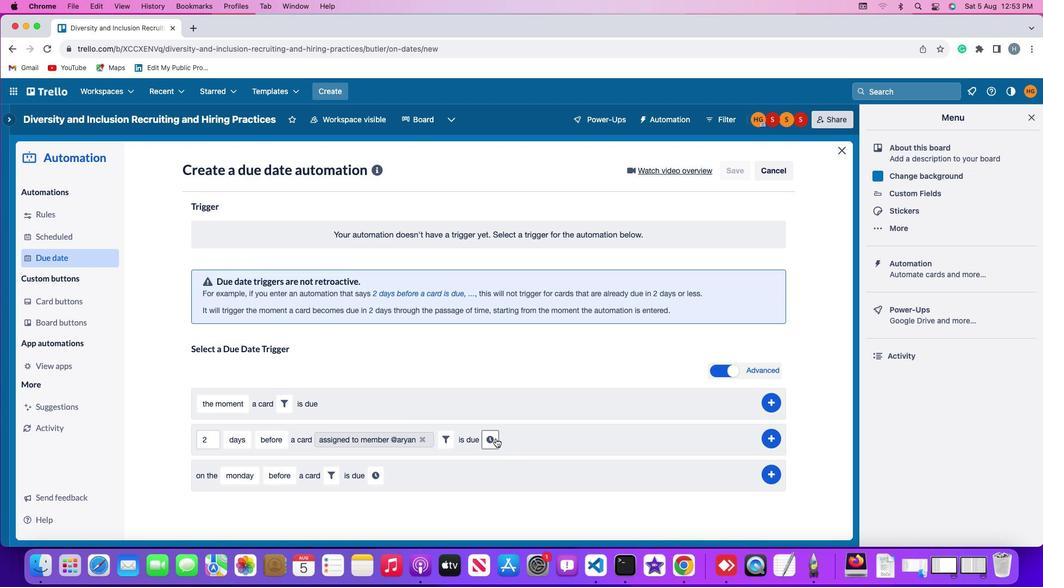 
Action: Mouse pressed left at (474, 419)
Screenshot: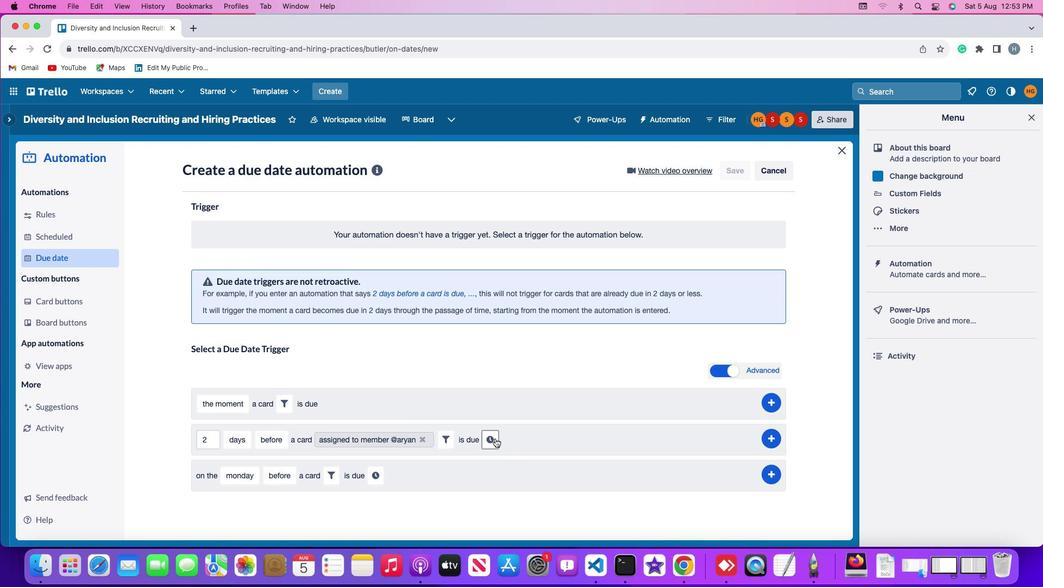 
Action: Mouse moved to (486, 422)
Screenshot: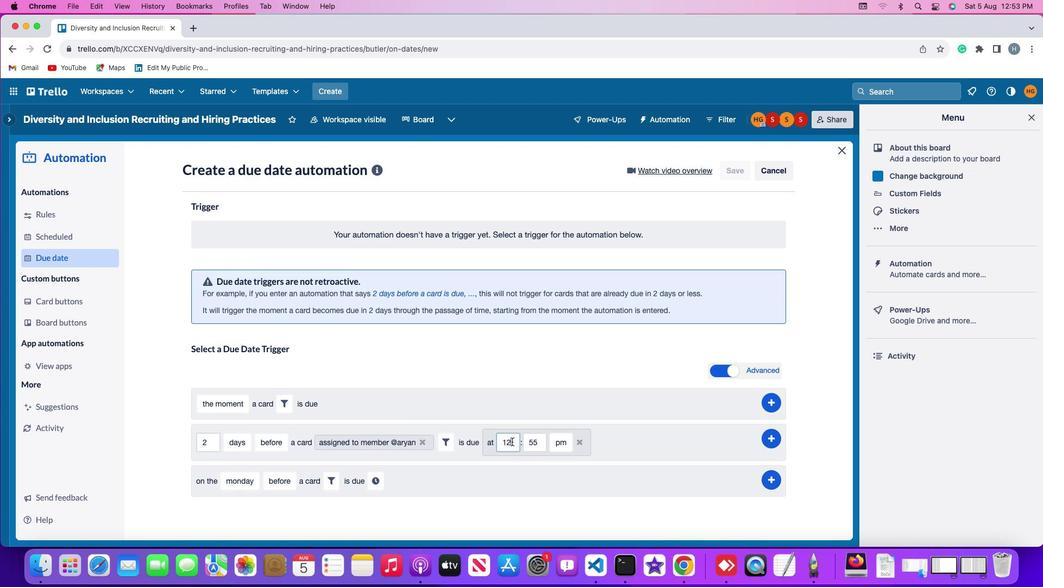 
Action: Mouse pressed left at (486, 422)
Screenshot: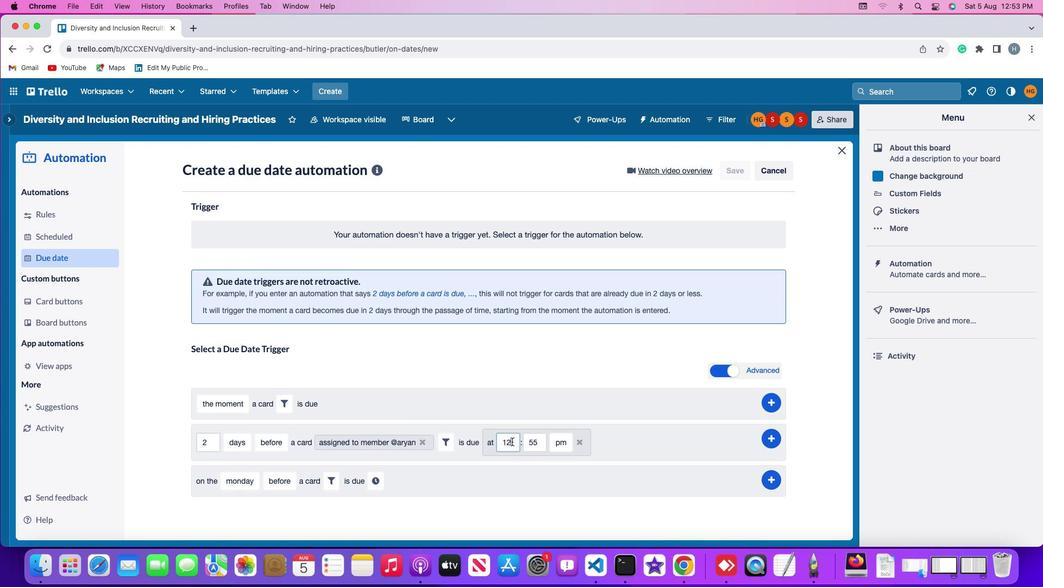 
Action: Mouse moved to (485, 422)
Screenshot: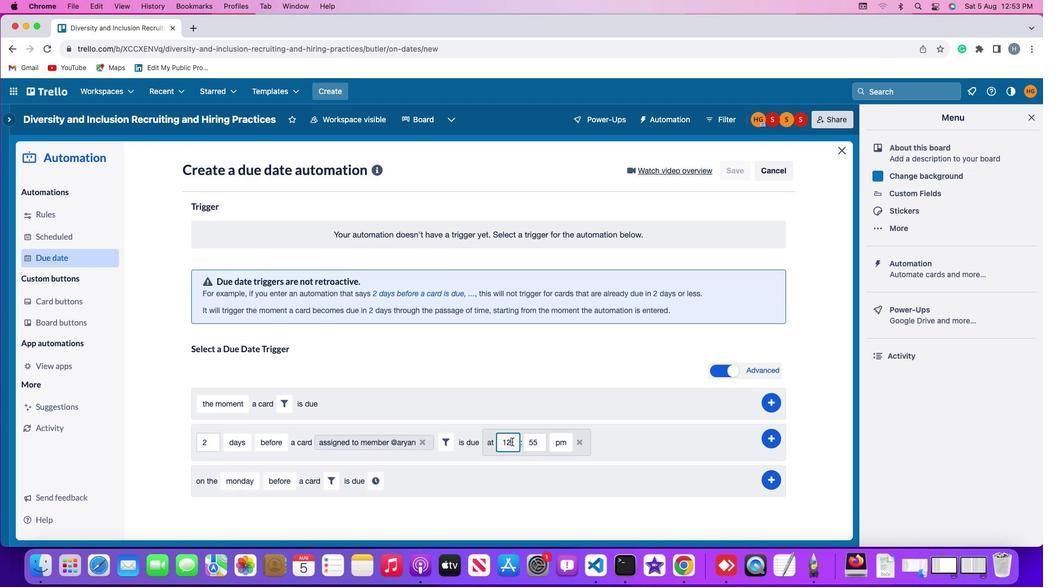 
Action: Key pressed Key.backspace
Screenshot: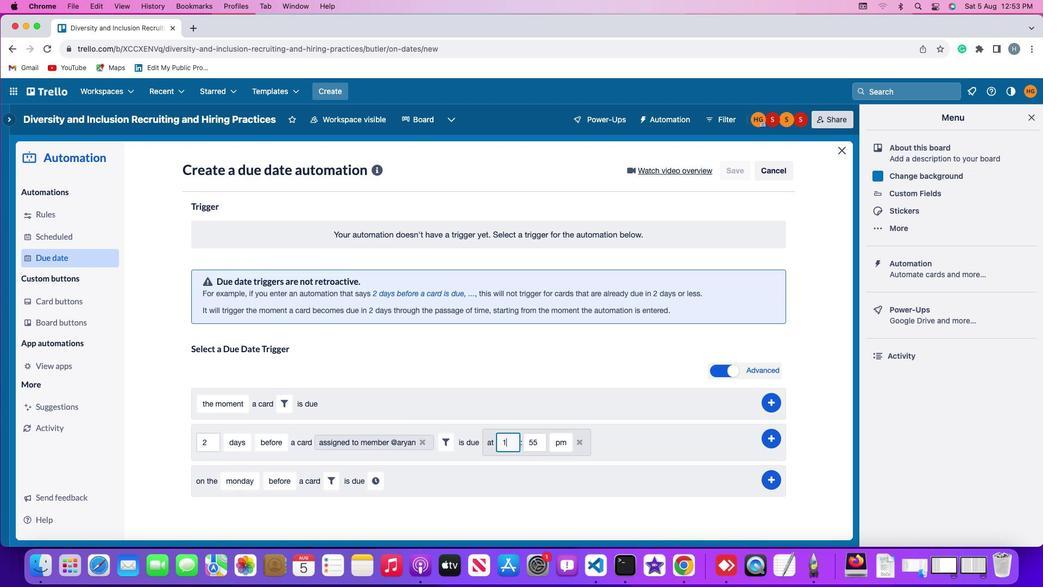 
Action: Mouse moved to (485, 422)
Screenshot: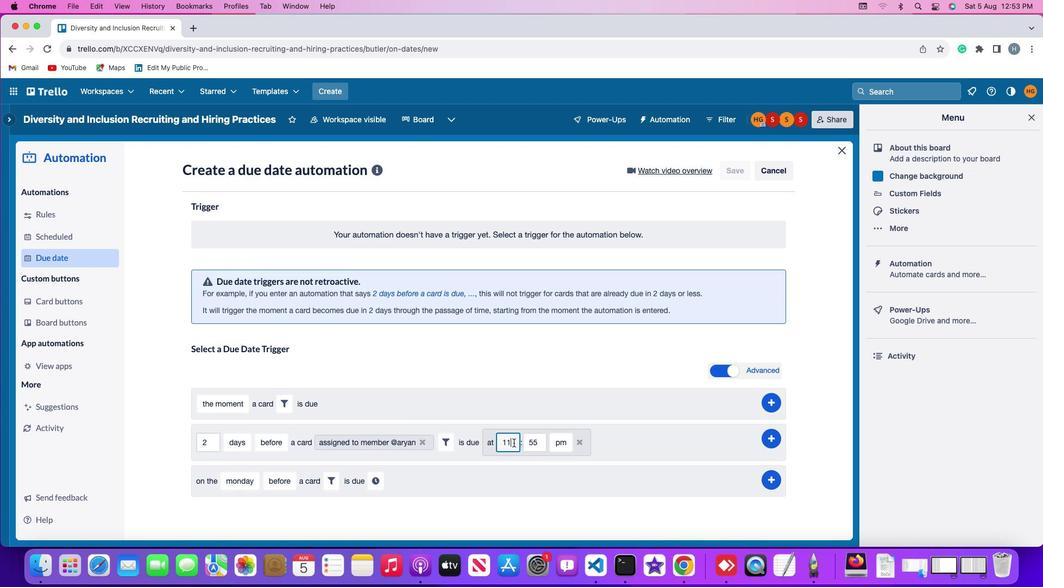 
Action: Key pressed '1'
Screenshot: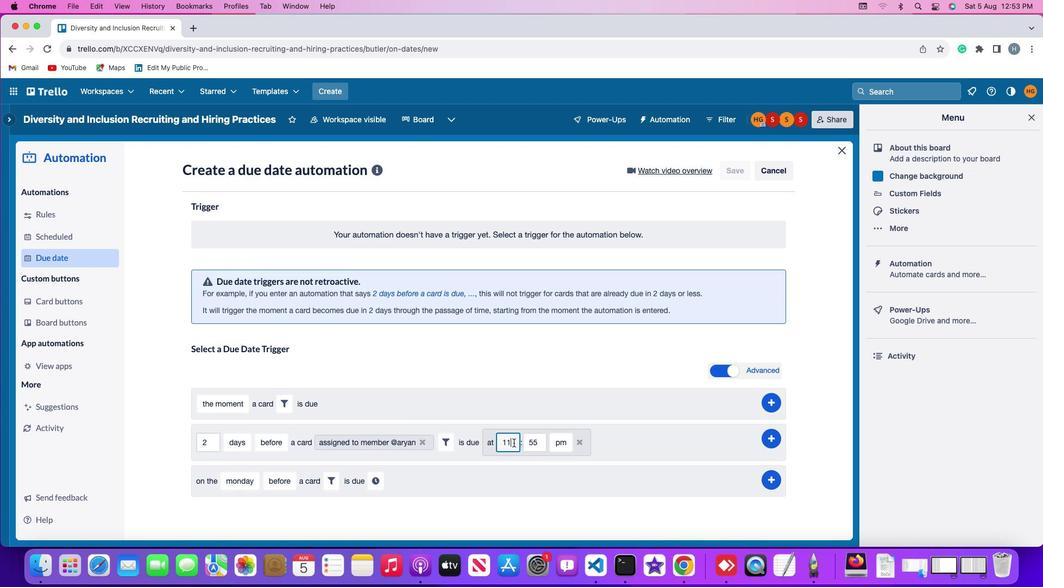
Action: Mouse moved to (502, 423)
Screenshot: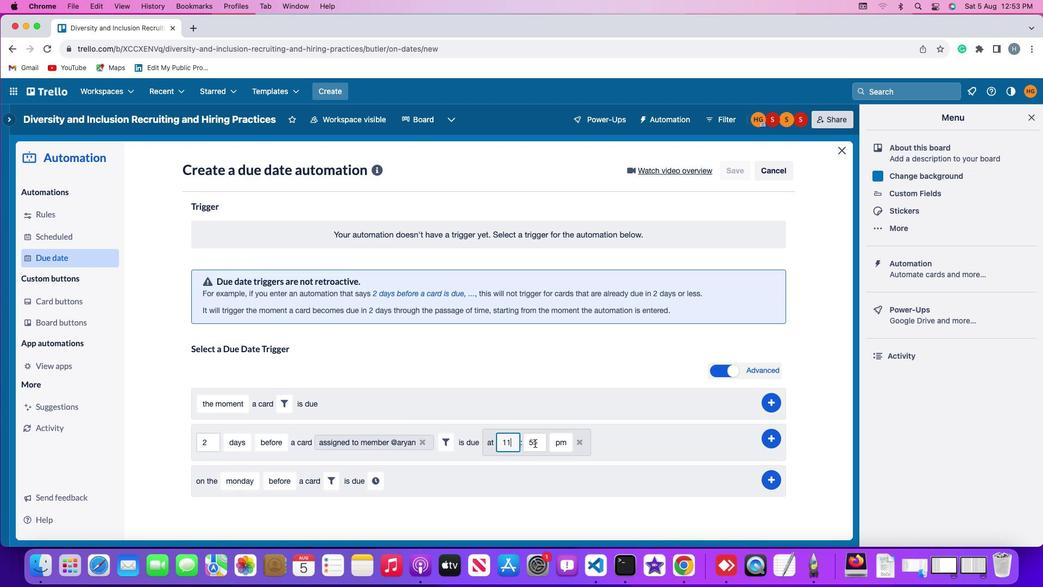 
Action: Mouse pressed left at (502, 423)
Screenshot: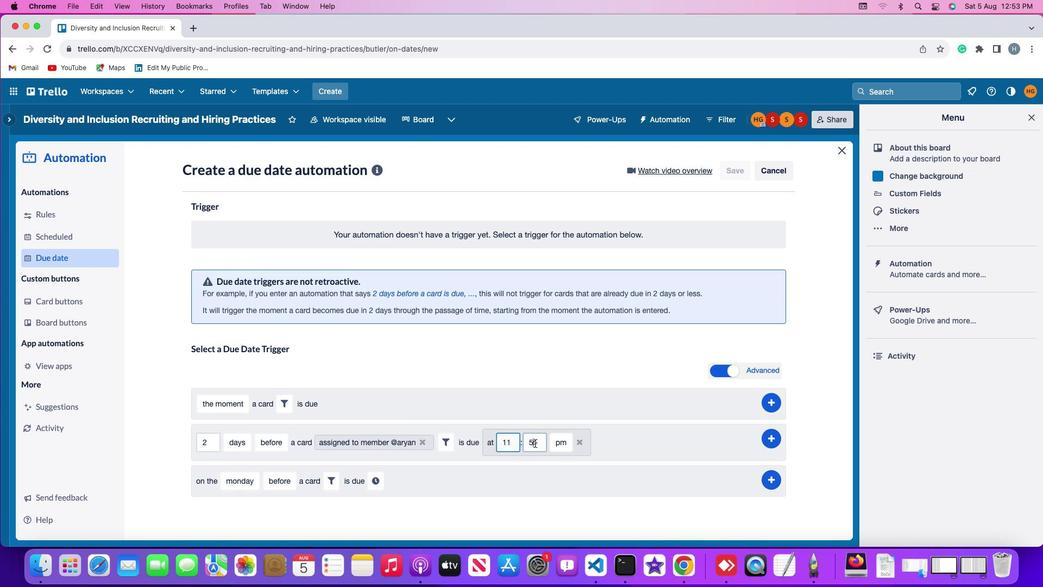 
Action: Mouse moved to (506, 422)
Screenshot: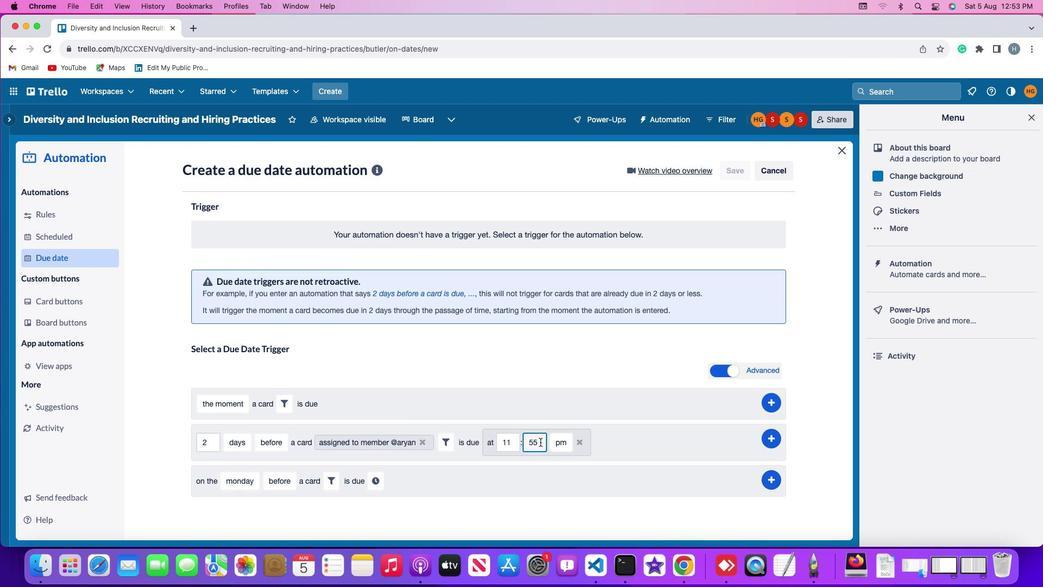 
Action: Key pressed Key.rightKey.backspaceKey.backspace'0''0'
Screenshot: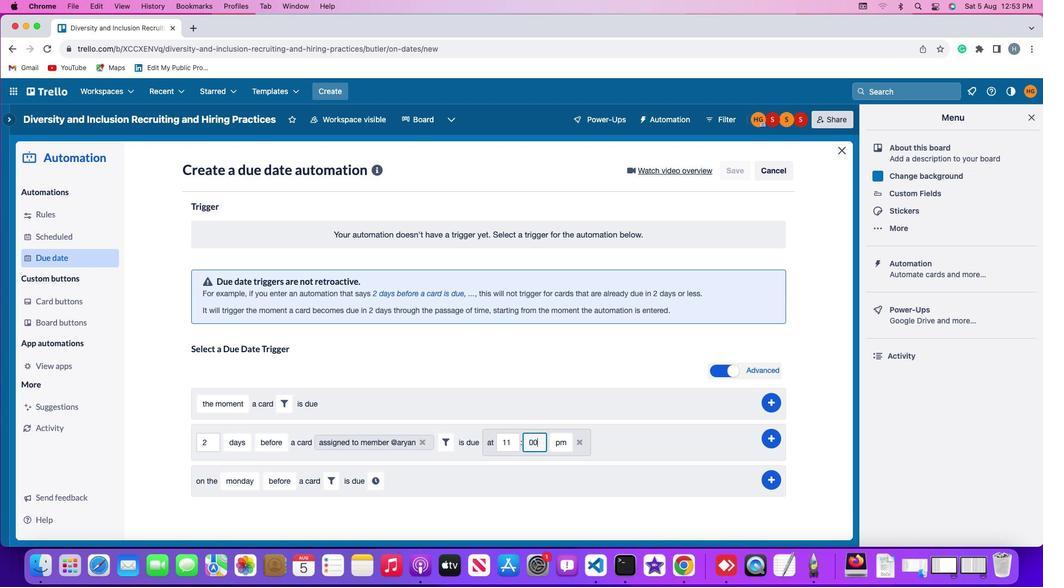 
Action: Mouse moved to (521, 423)
Screenshot: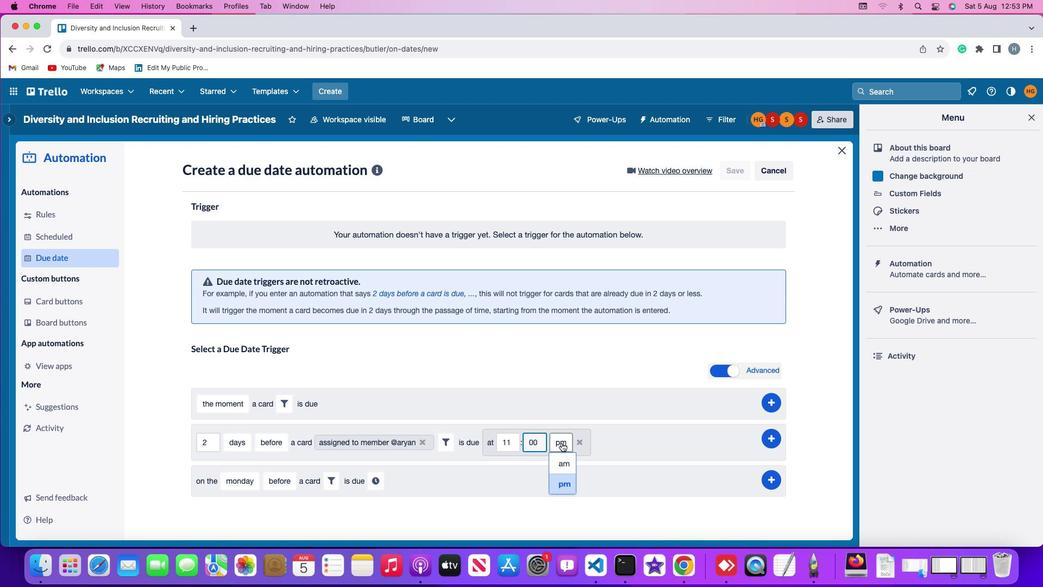 
Action: Mouse pressed left at (521, 423)
Screenshot: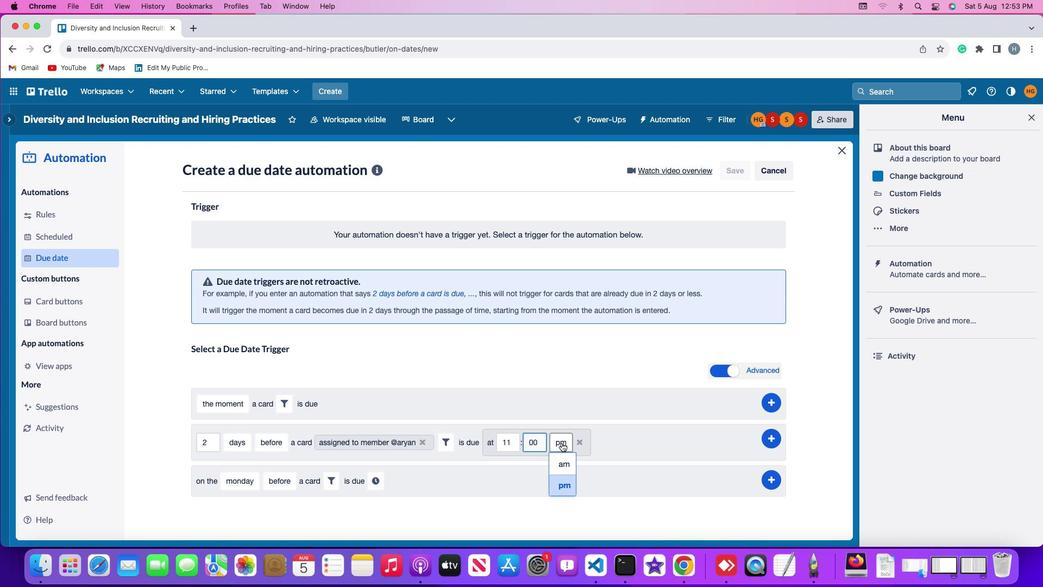 
Action: Mouse moved to (521, 437)
Screenshot: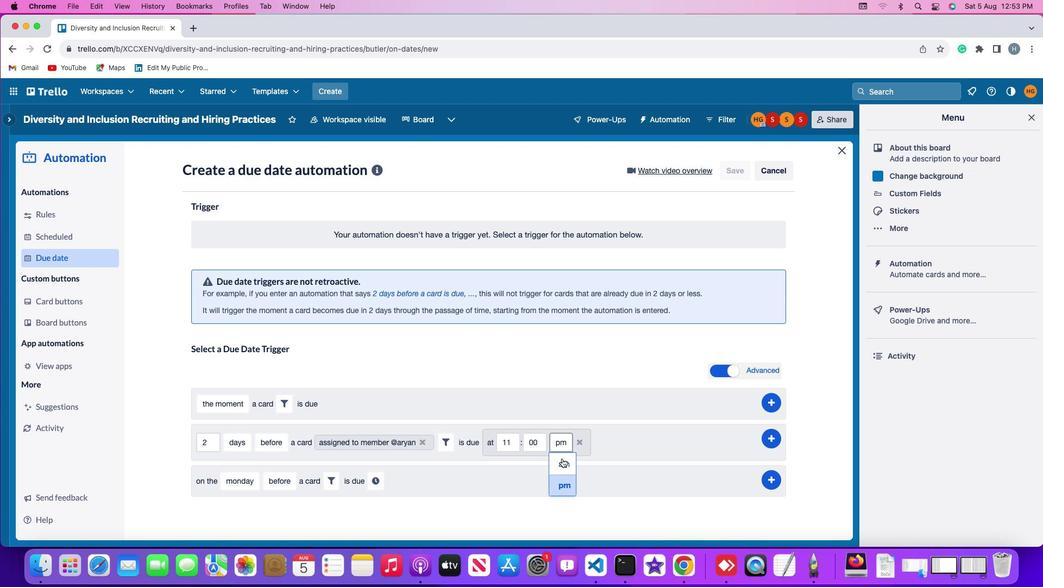 
Action: Mouse pressed left at (521, 437)
Screenshot: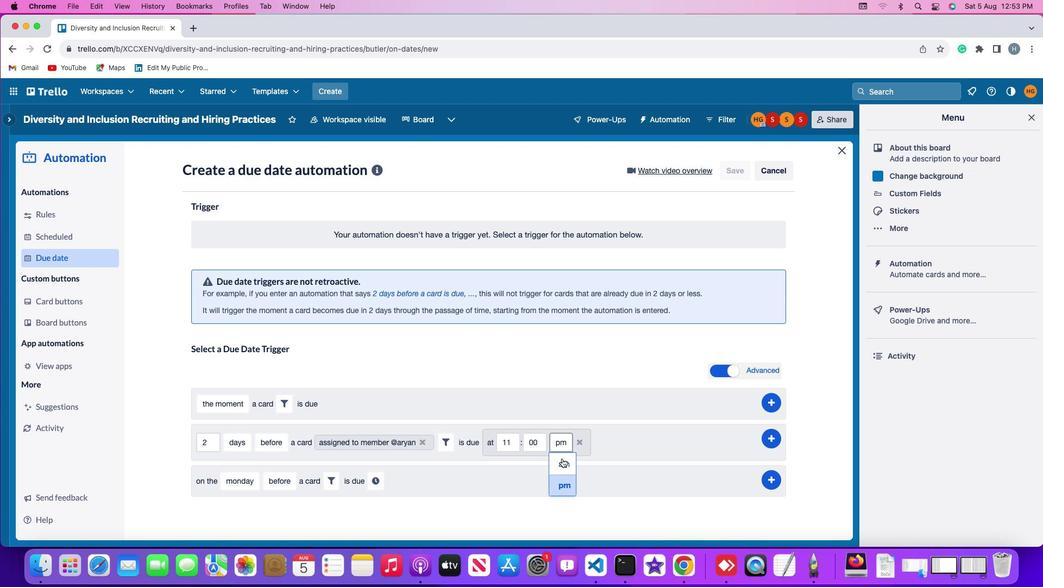 
Action: Mouse moved to (671, 419)
Screenshot: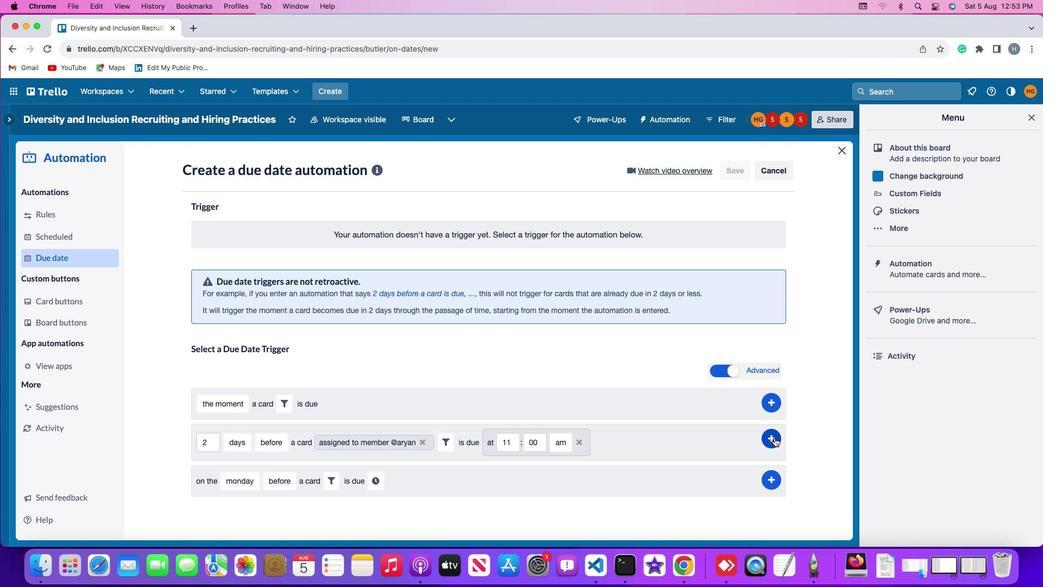 
Action: Mouse pressed left at (671, 419)
Screenshot: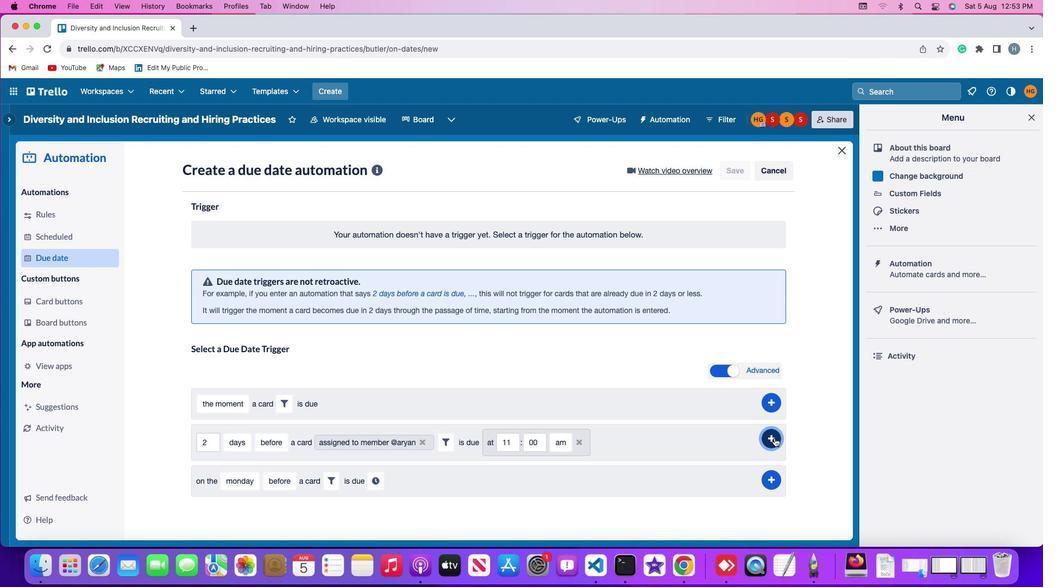 
Action: Mouse moved to (702, 354)
Screenshot: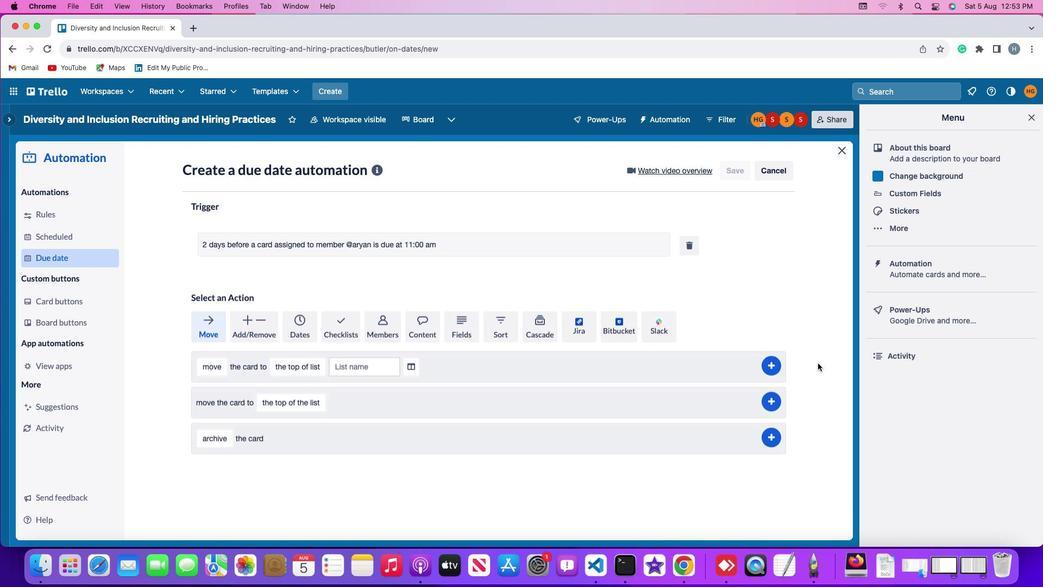 
